 Task: Create a due date automation trigger when advanced on, on the wednesday before a card is due add dates starting in between 1 and 5 days at 11:00 AM.
Action: Mouse moved to (1242, 92)
Screenshot: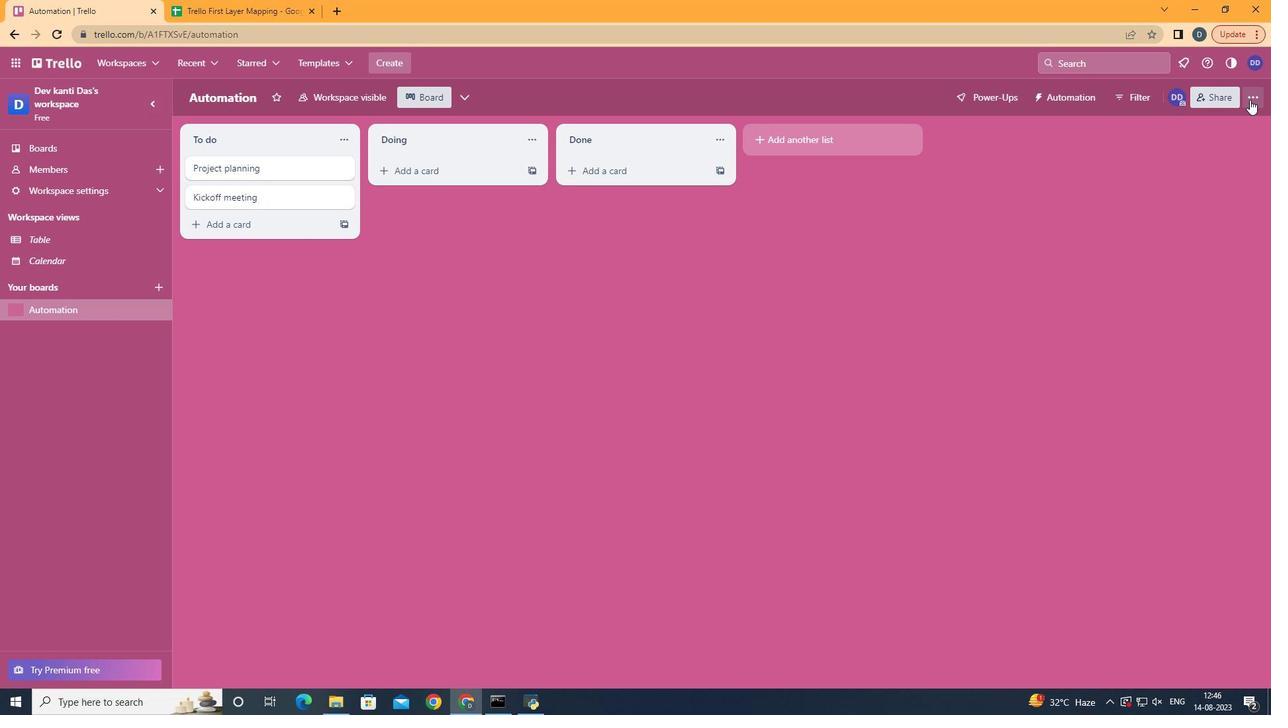 
Action: Mouse pressed left at (1242, 92)
Screenshot: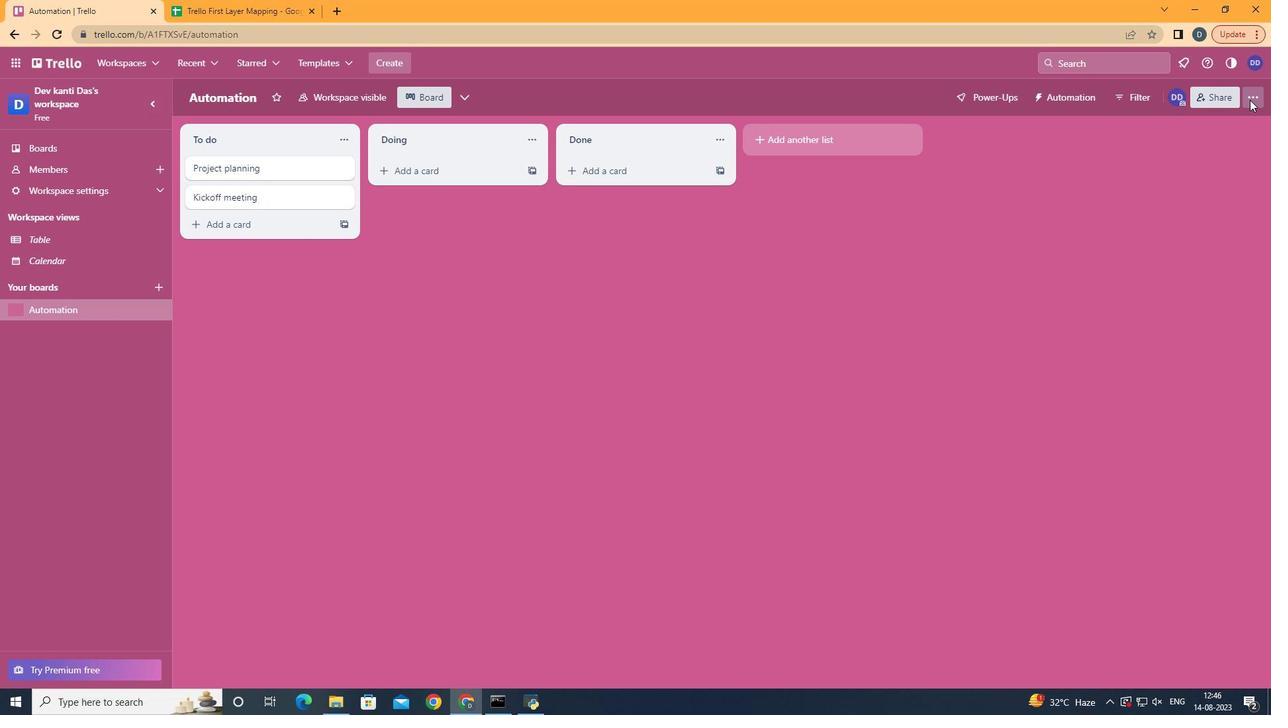 
Action: Mouse moved to (1137, 275)
Screenshot: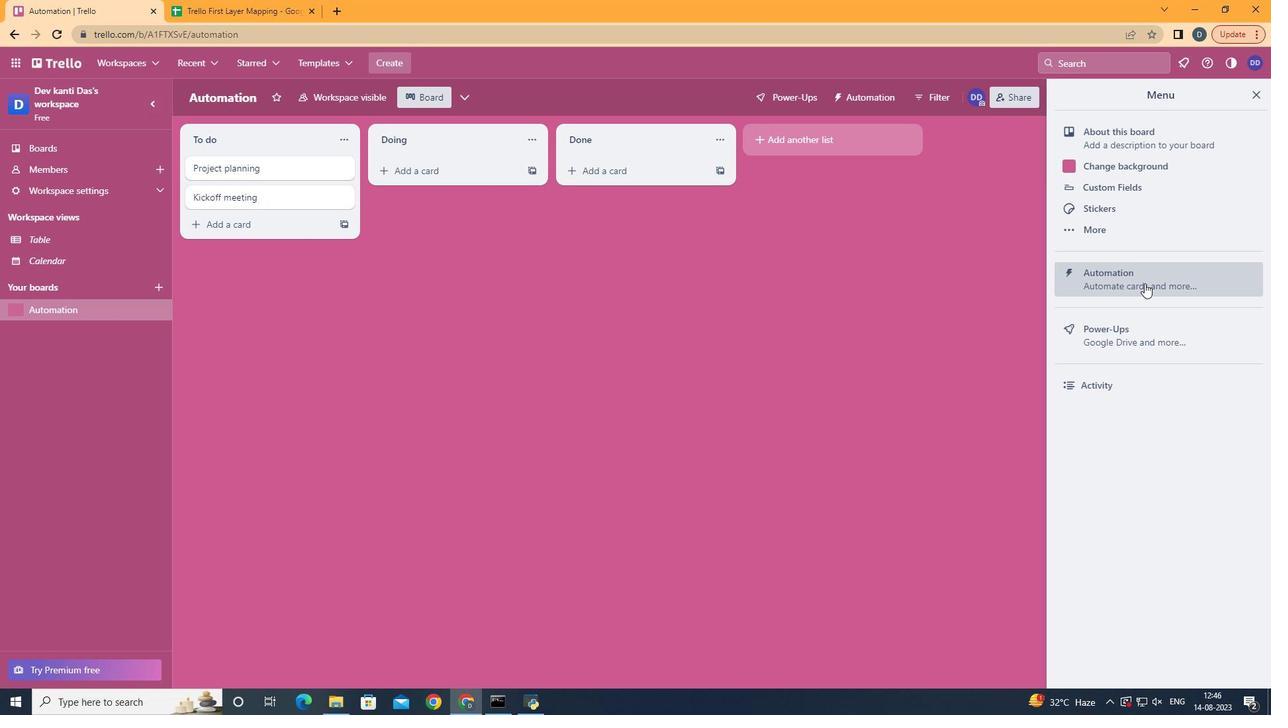 
Action: Mouse pressed left at (1137, 275)
Screenshot: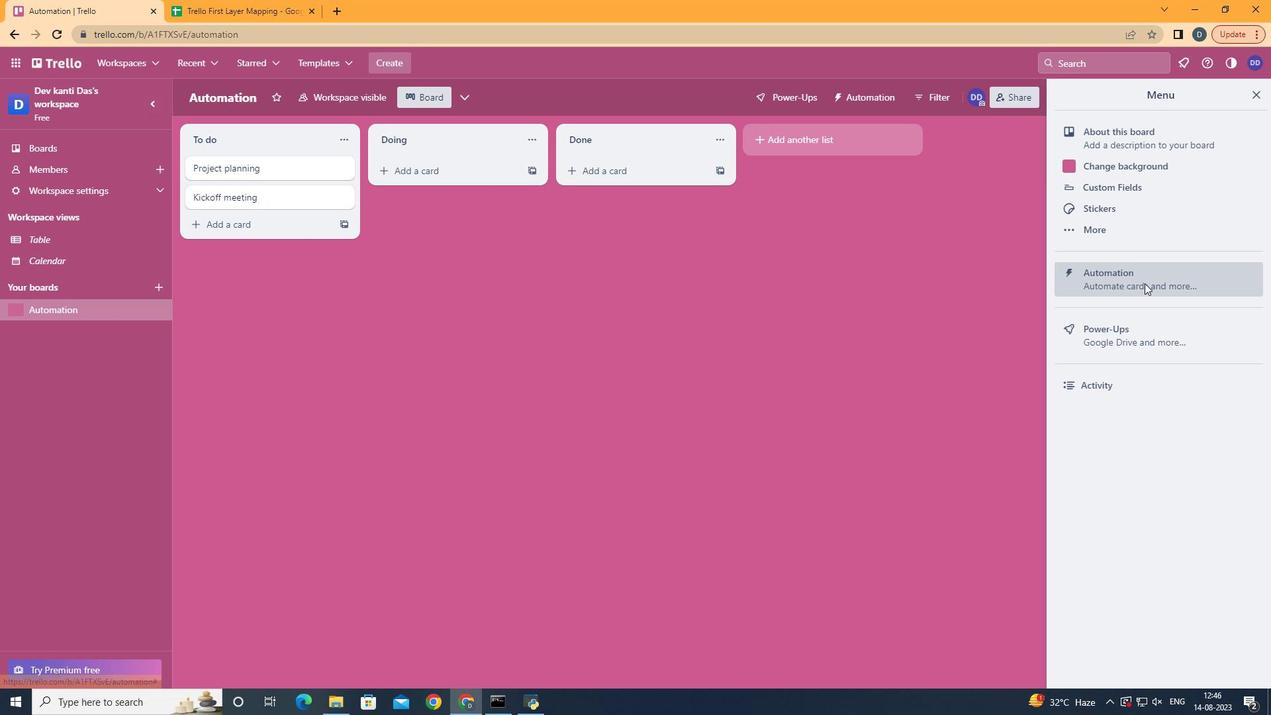 
Action: Mouse moved to (262, 258)
Screenshot: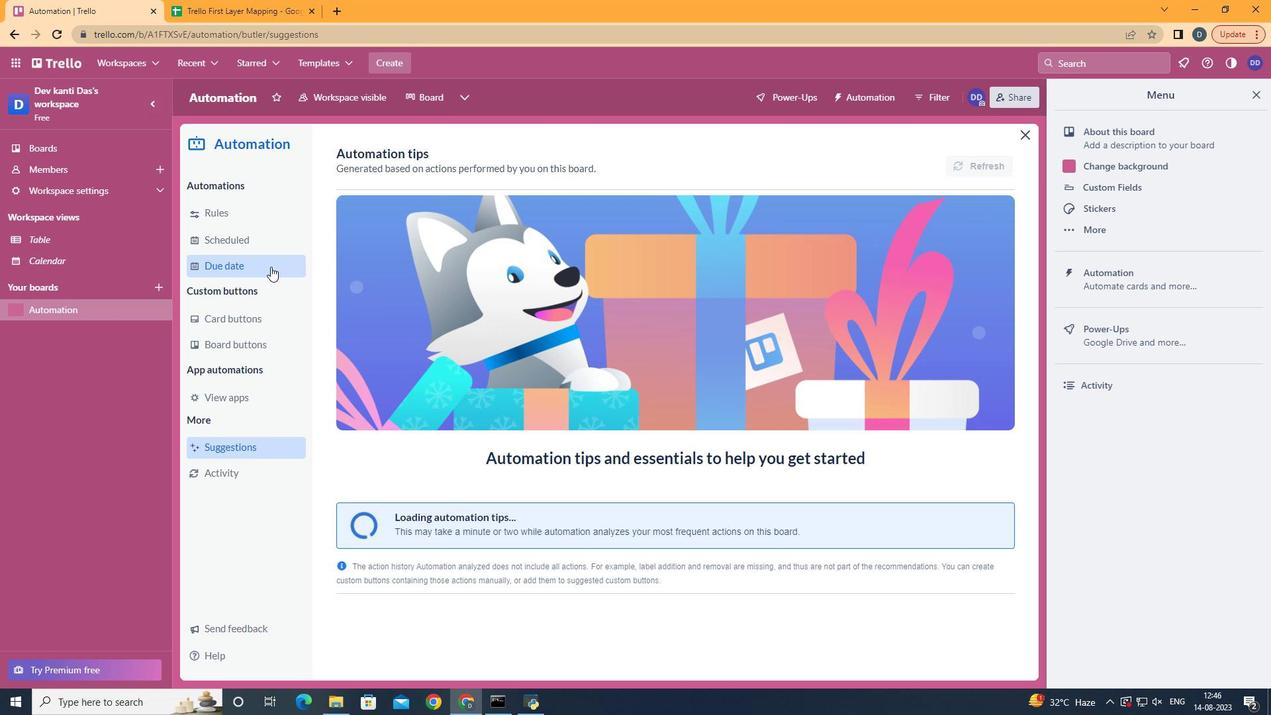 
Action: Mouse pressed left at (262, 258)
Screenshot: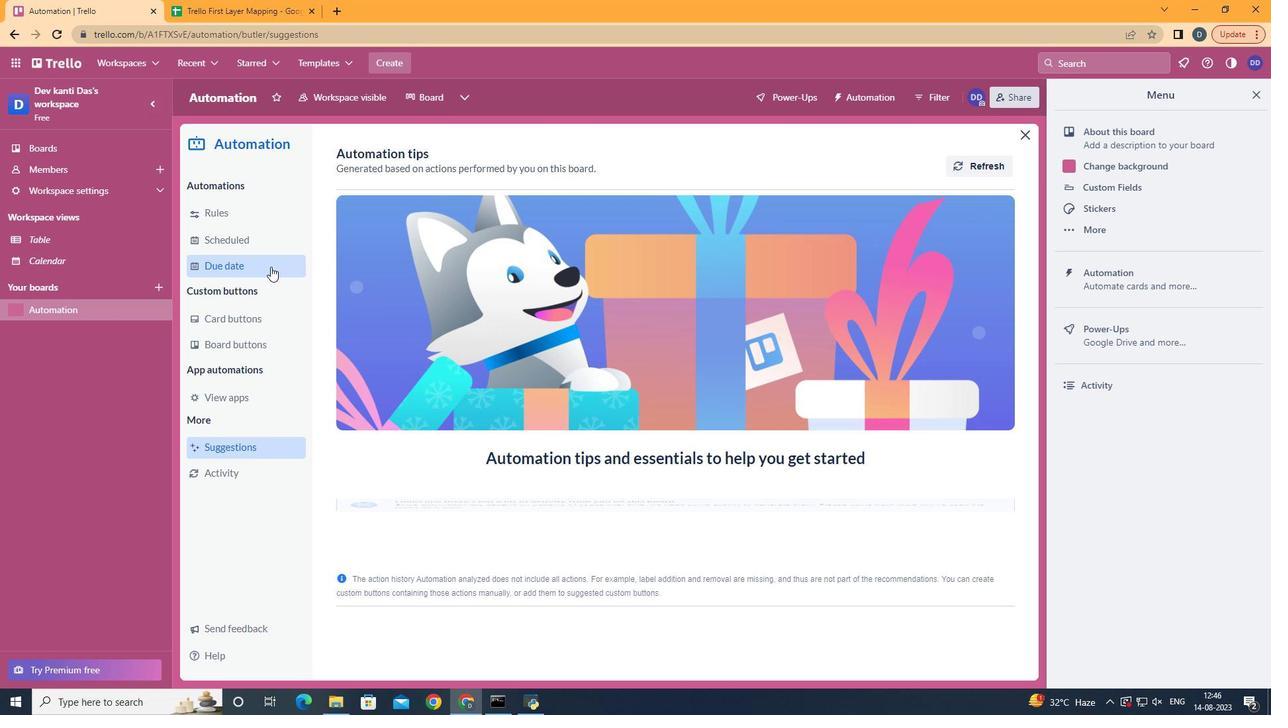 
Action: Mouse moved to (939, 158)
Screenshot: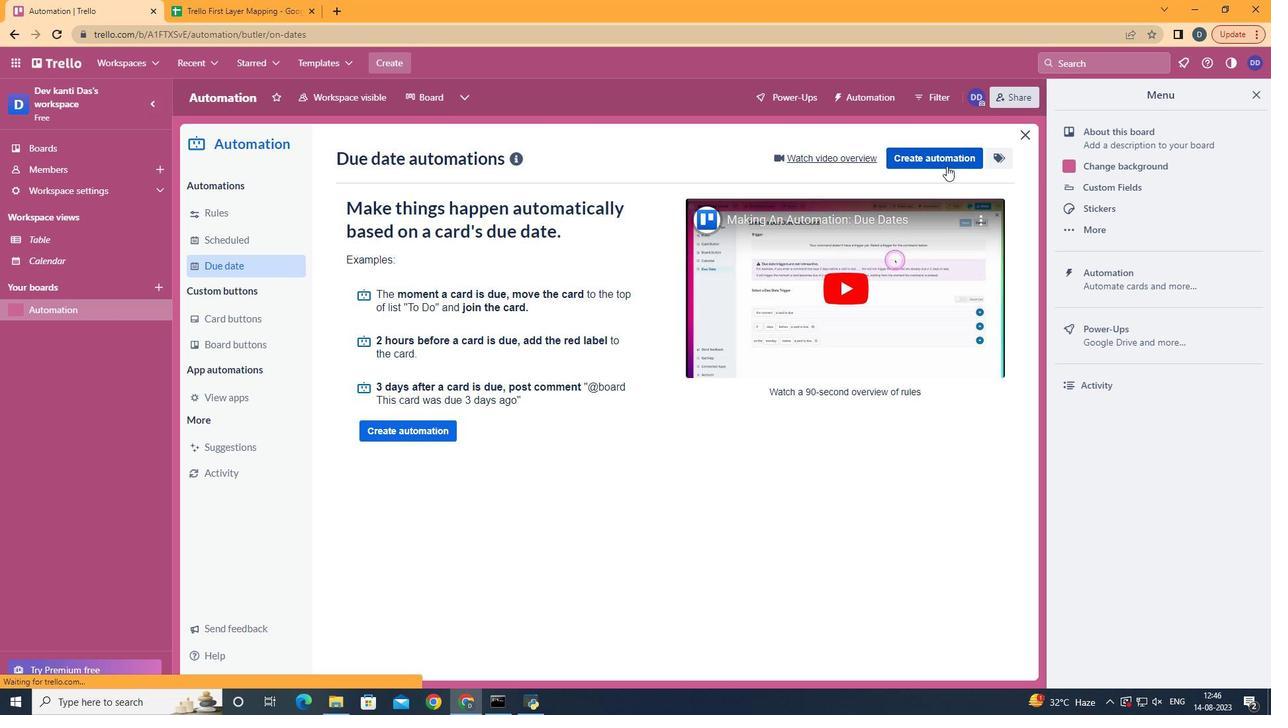 
Action: Mouse pressed left at (939, 158)
Screenshot: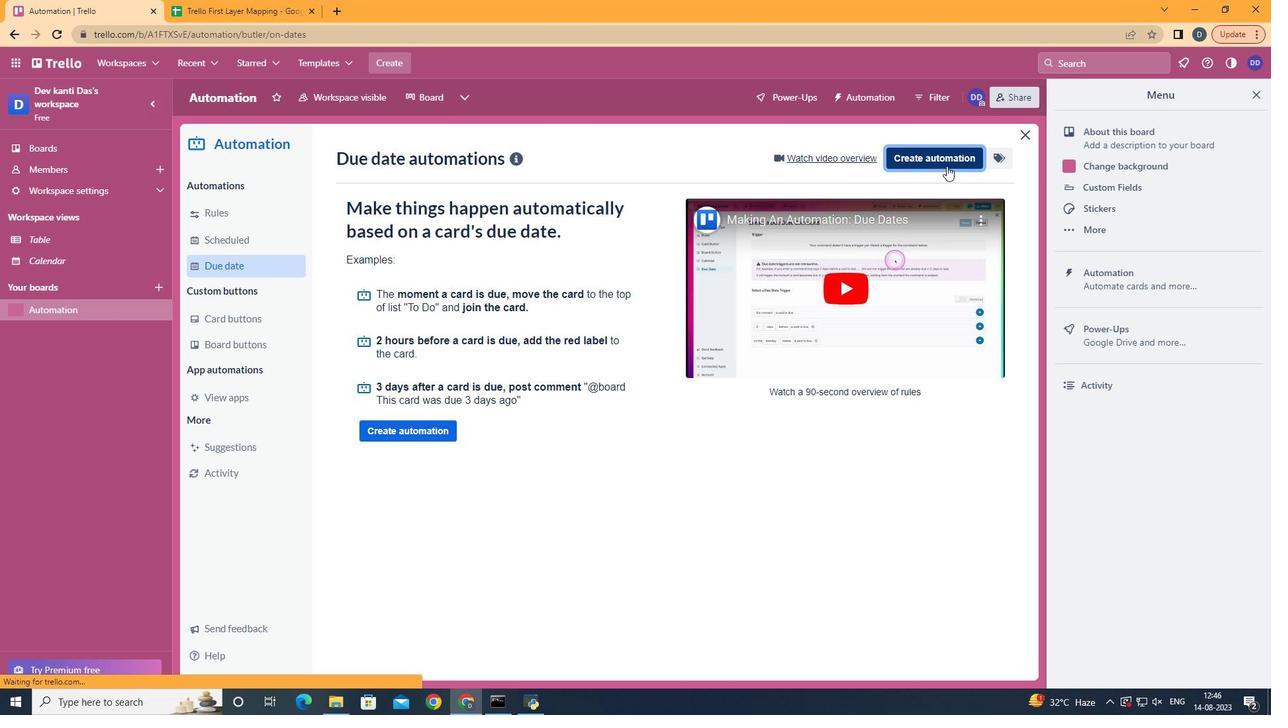 
Action: Mouse moved to (585, 271)
Screenshot: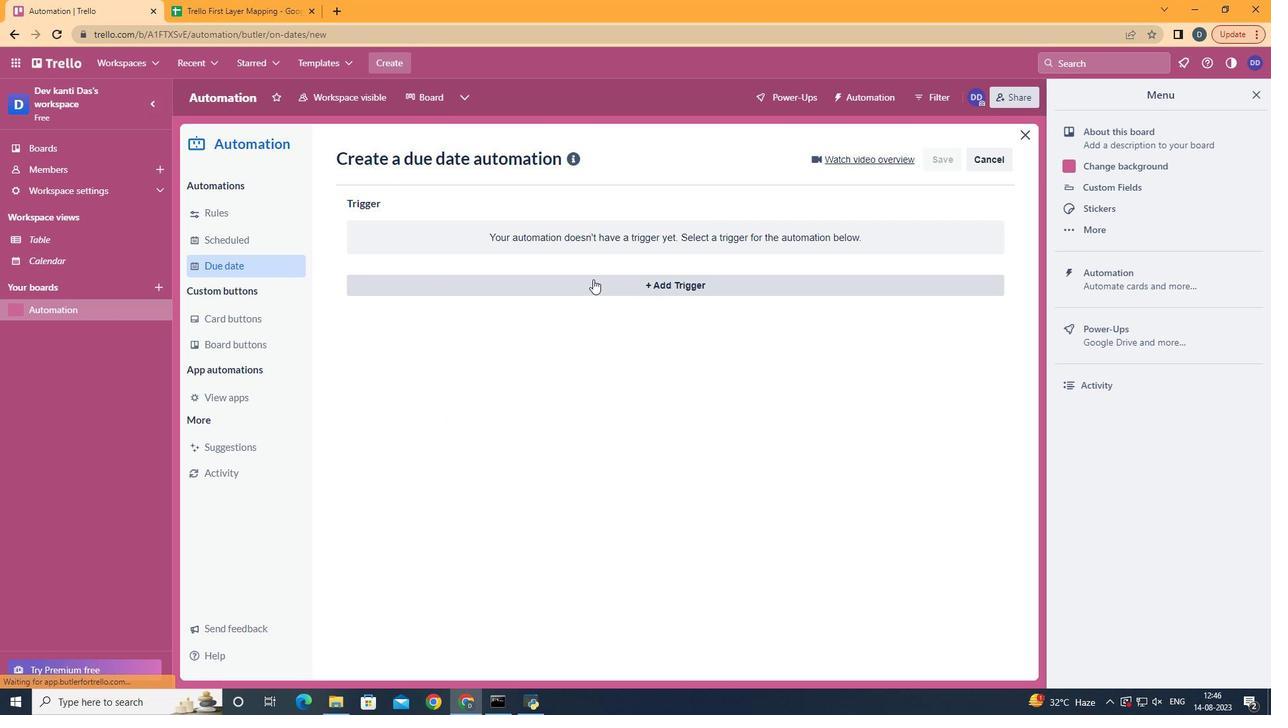 
Action: Mouse pressed left at (585, 271)
Screenshot: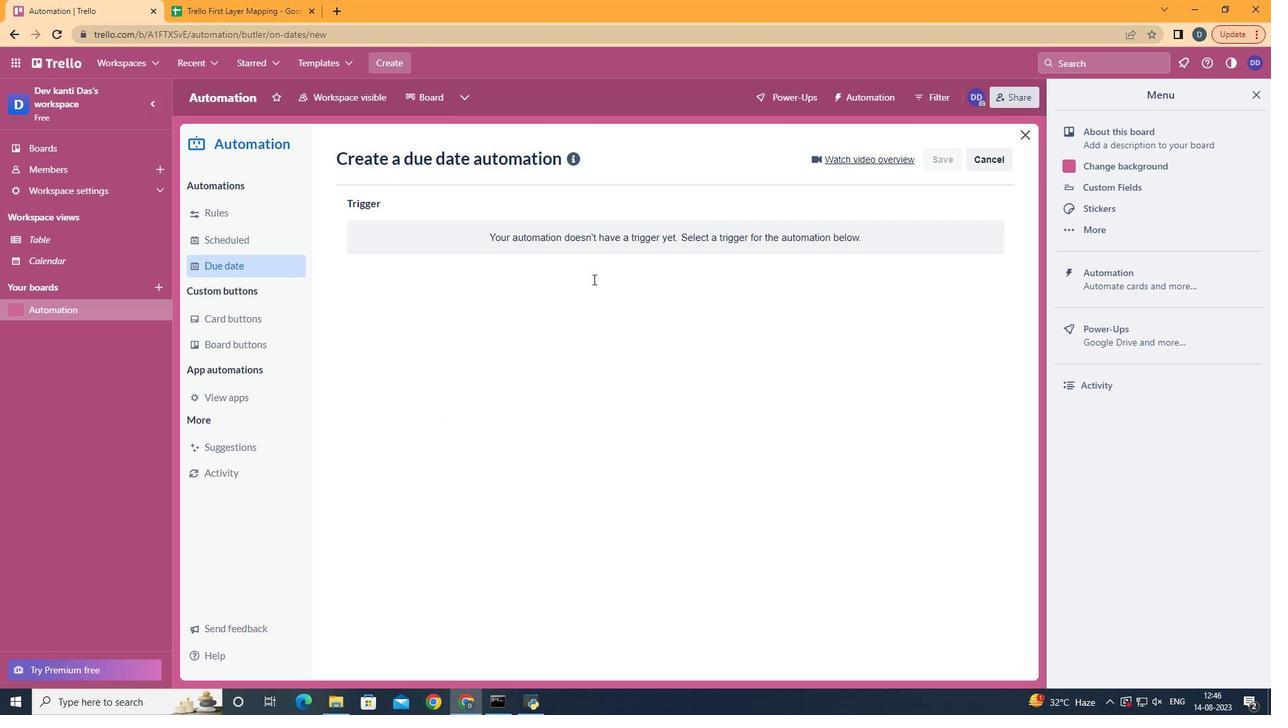
Action: Mouse moved to (435, 394)
Screenshot: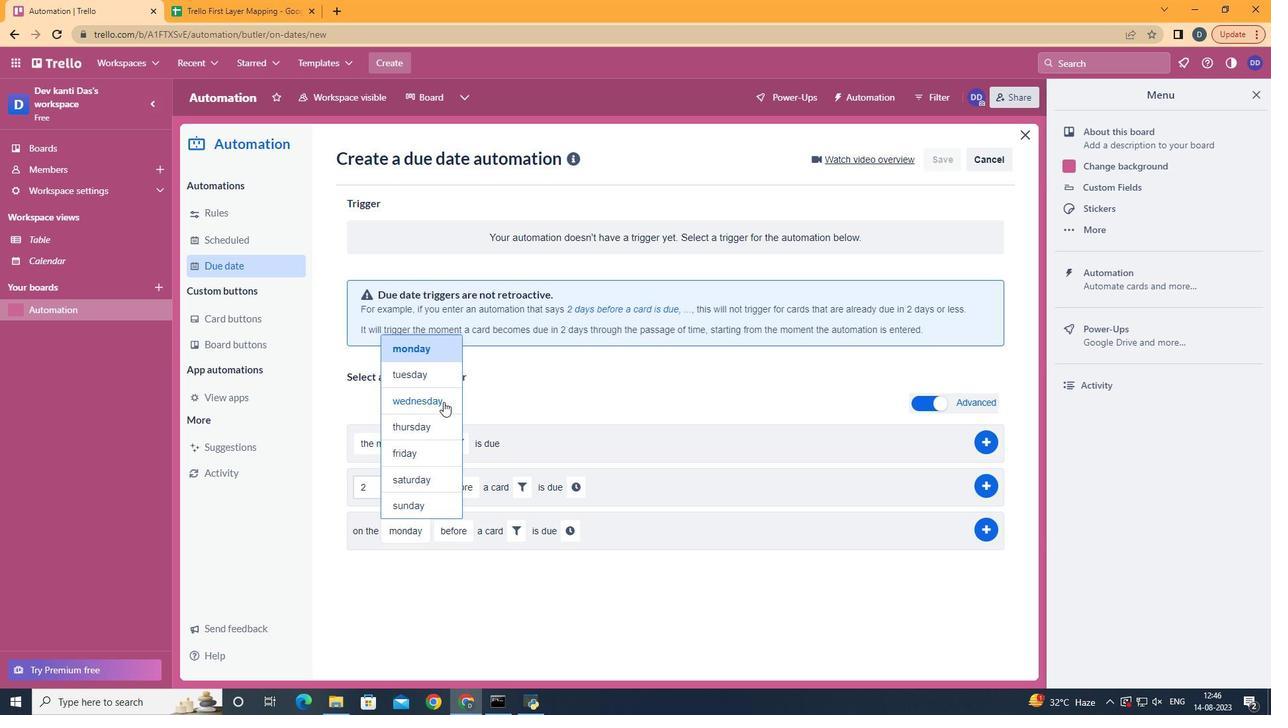 
Action: Mouse pressed left at (435, 394)
Screenshot: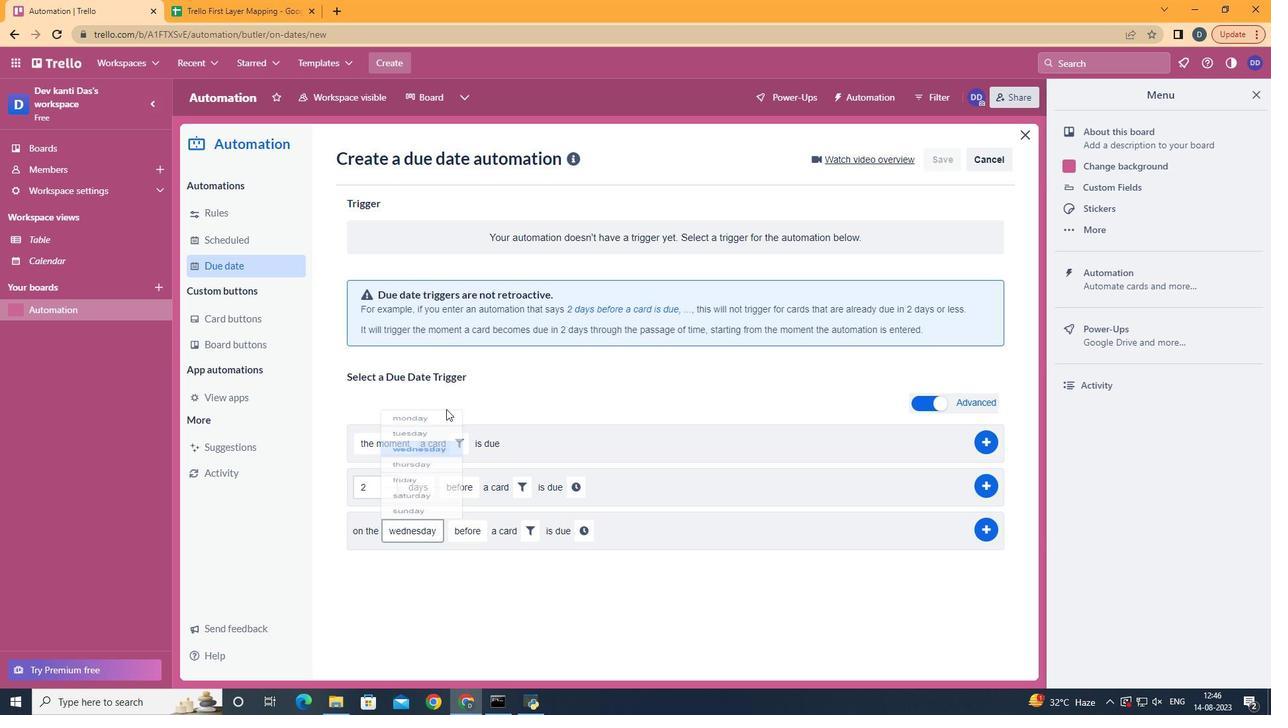 
Action: Mouse moved to (511, 521)
Screenshot: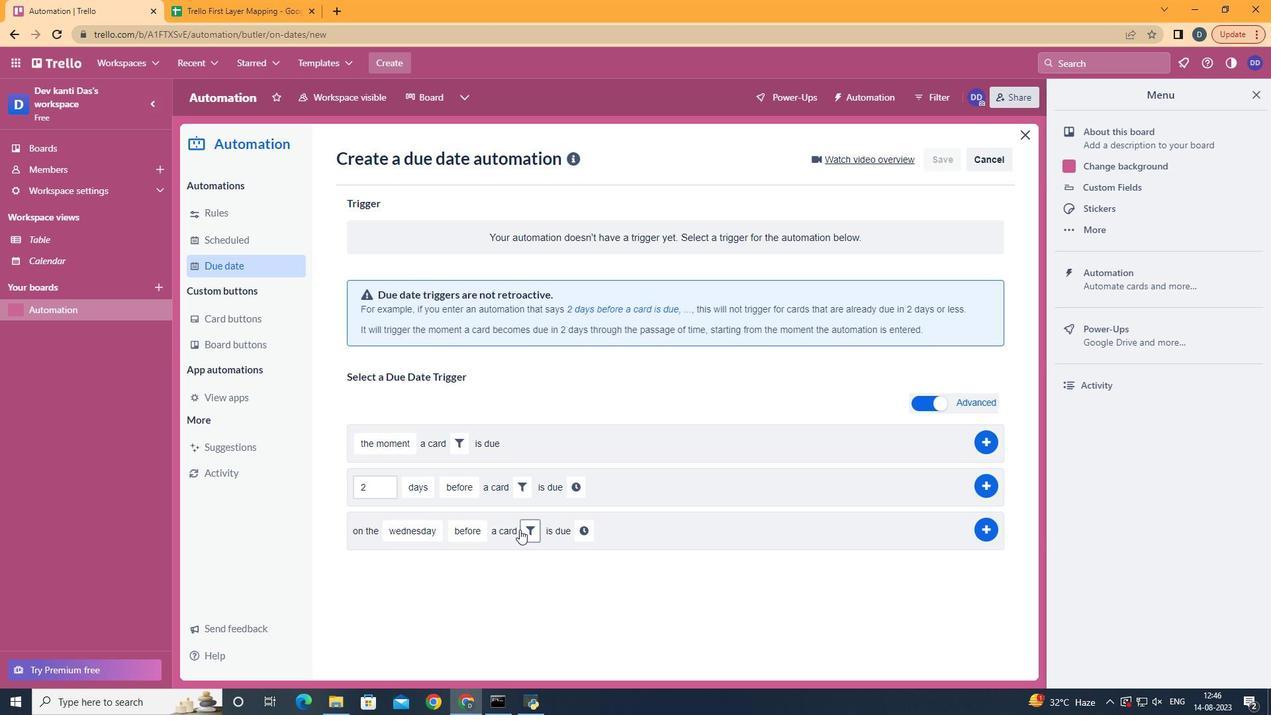 
Action: Mouse pressed left at (511, 521)
Screenshot: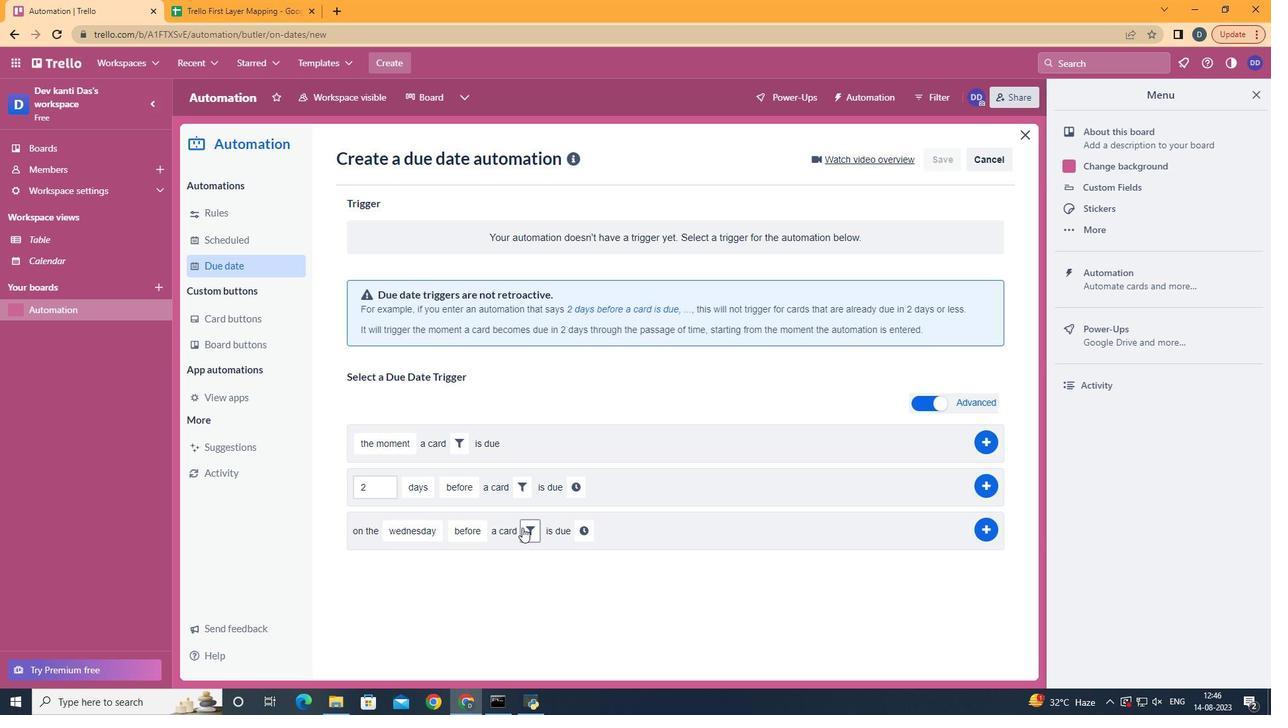 
Action: Mouse moved to (600, 561)
Screenshot: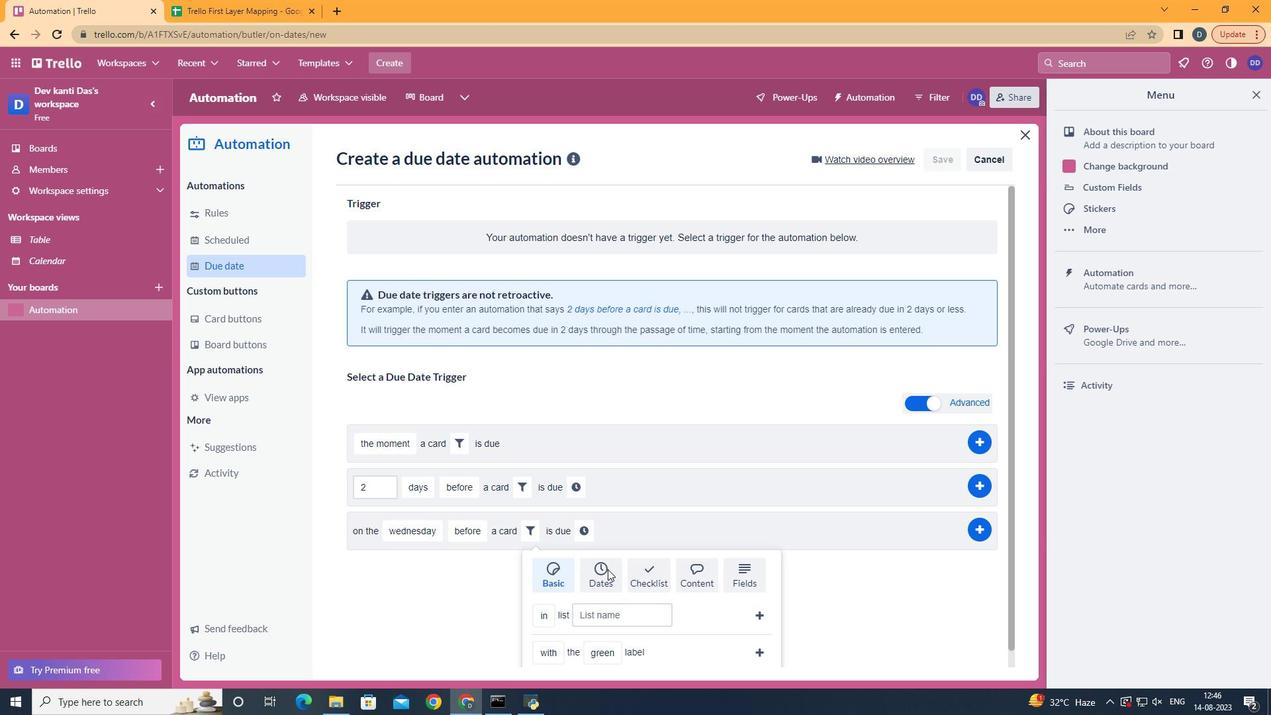
Action: Mouse pressed left at (600, 561)
Screenshot: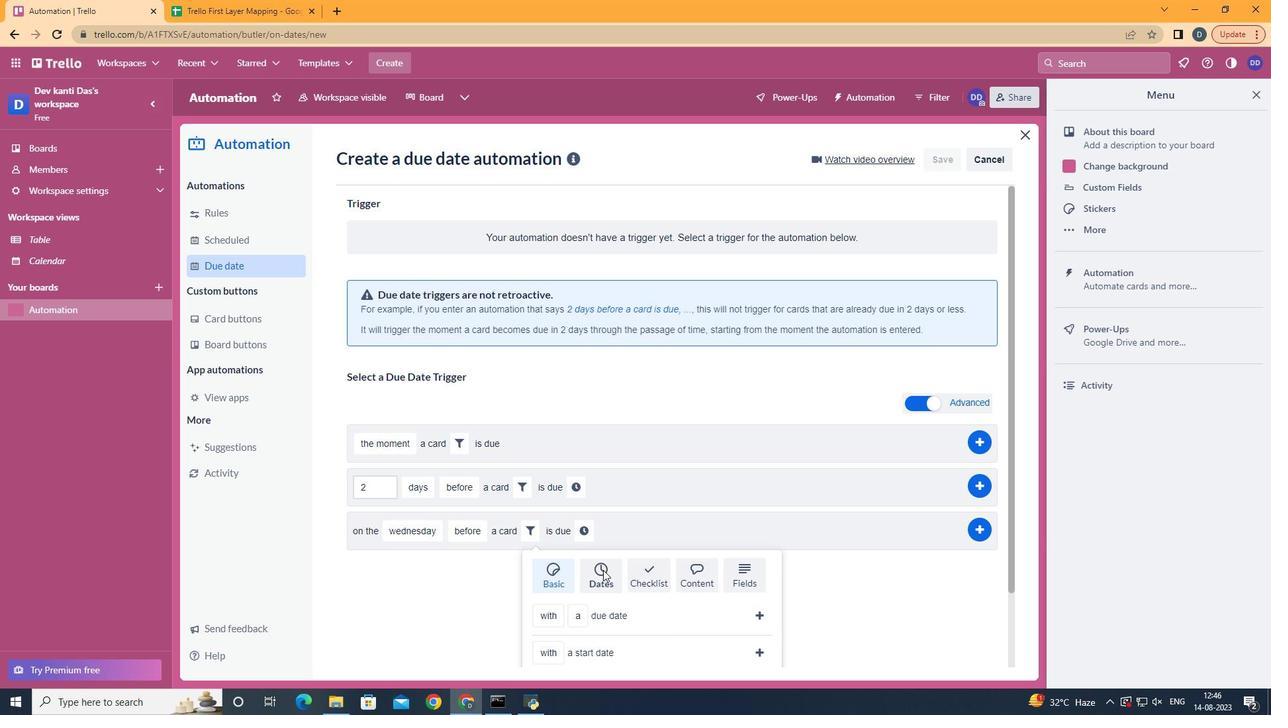 
Action: Mouse moved to (594, 562)
Screenshot: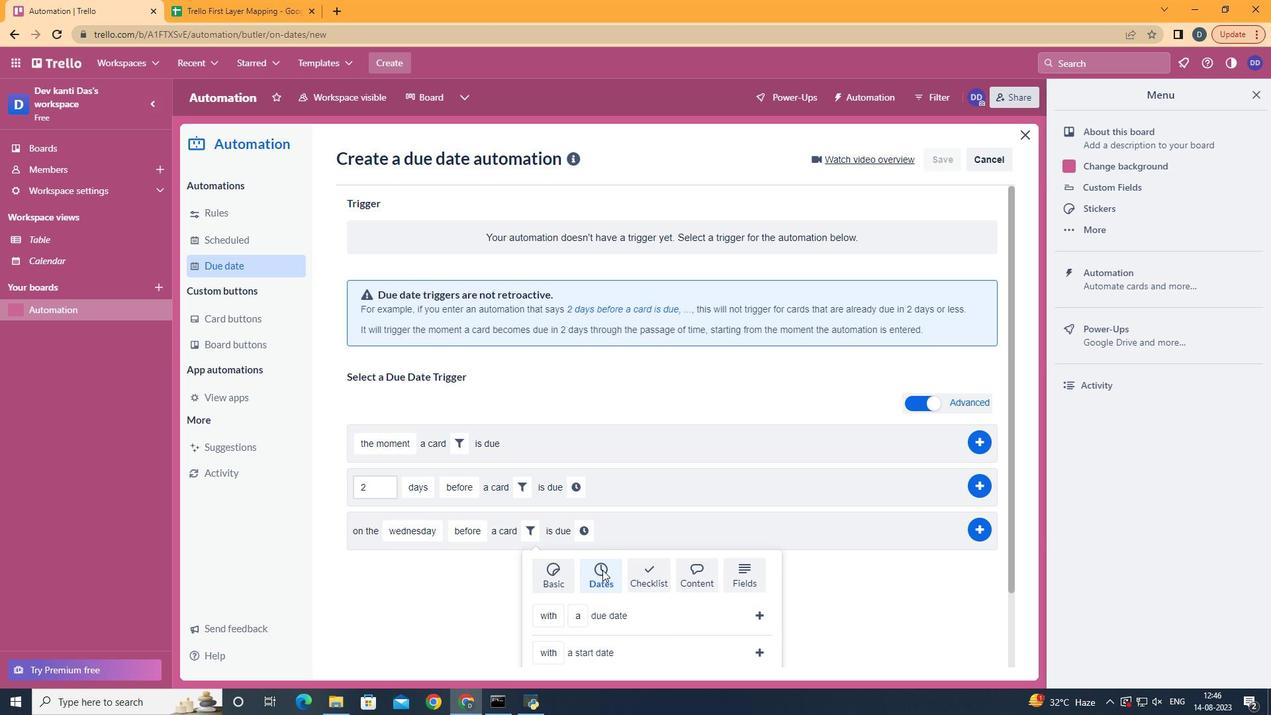 
Action: Mouse scrolled (594, 561) with delta (0, 0)
Screenshot: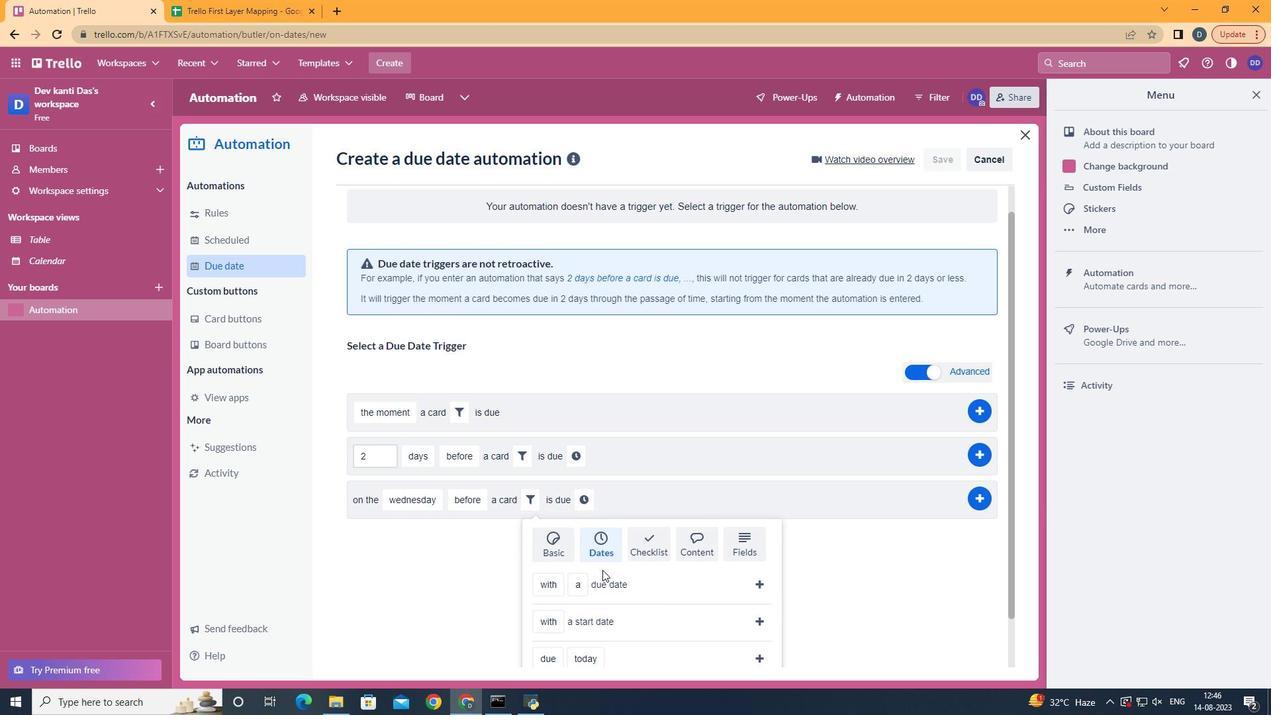 
Action: Mouse scrolled (594, 561) with delta (0, 0)
Screenshot: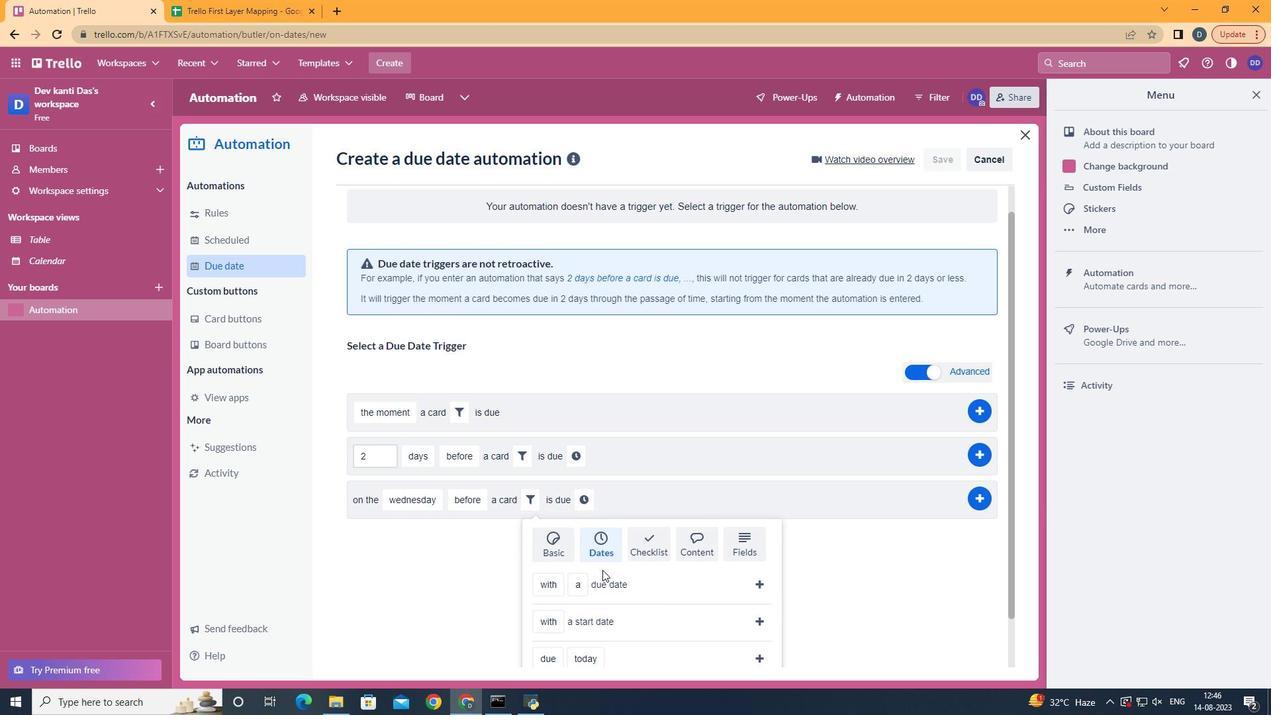 
Action: Mouse scrolled (594, 561) with delta (0, 0)
Screenshot: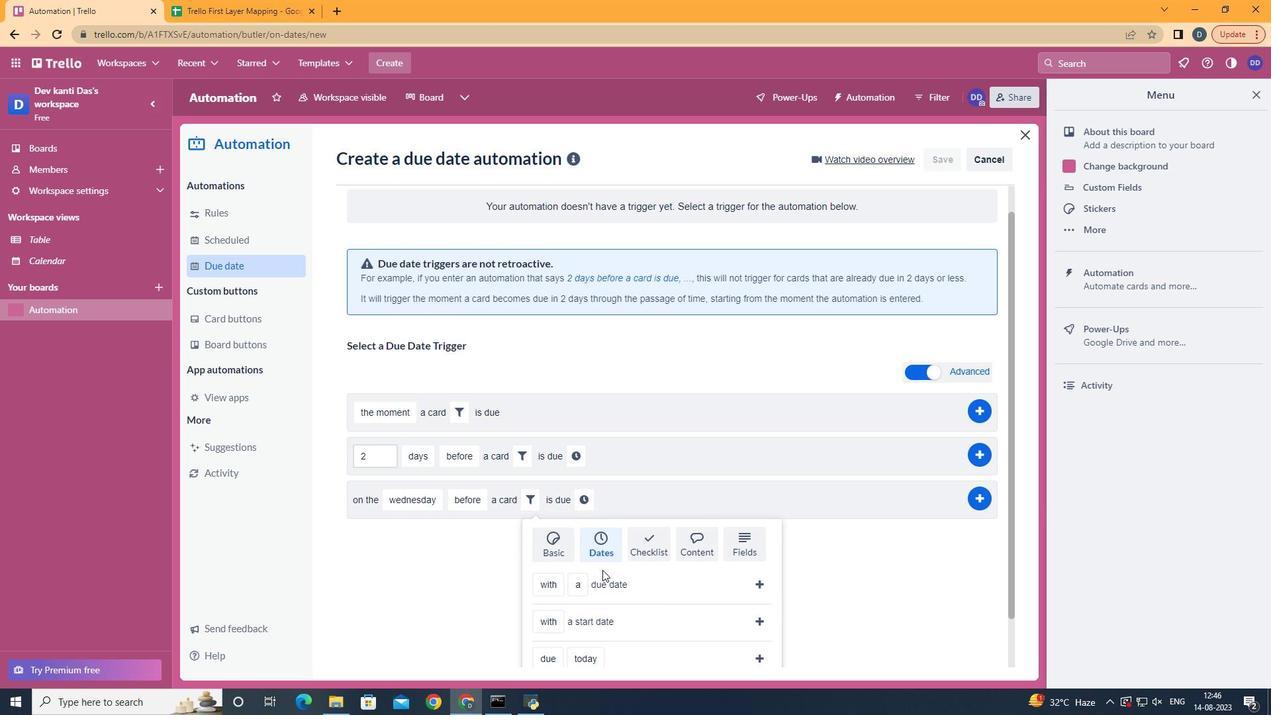 
Action: Mouse scrolled (594, 561) with delta (0, 0)
Screenshot: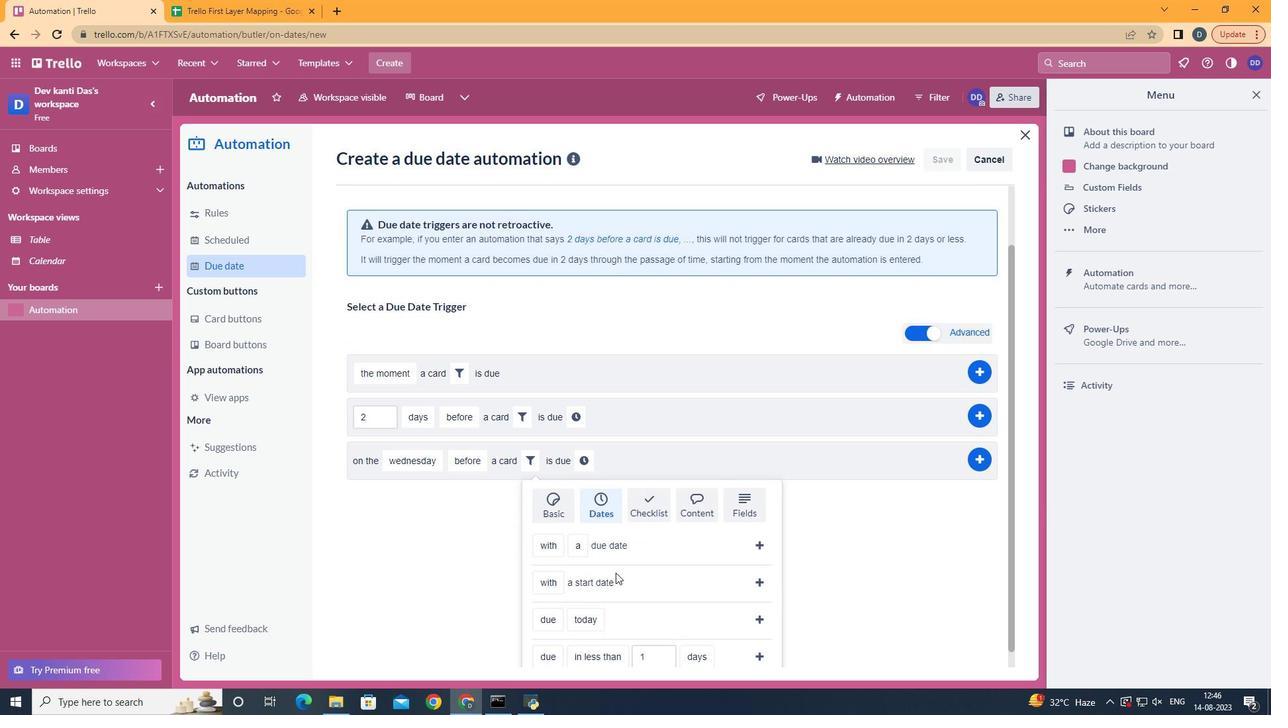 
Action: Mouse moved to (553, 607)
Screenshot: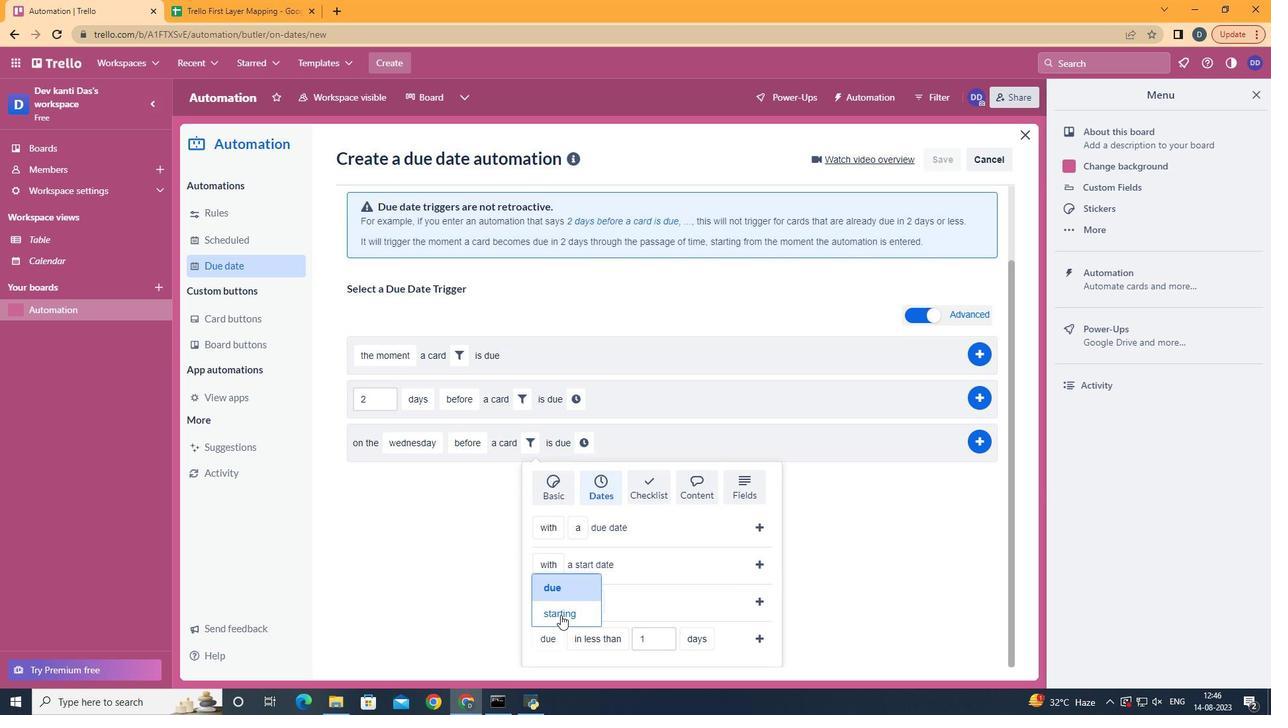 
Action: Mouse pressed left at (553, 607)
Screenshot: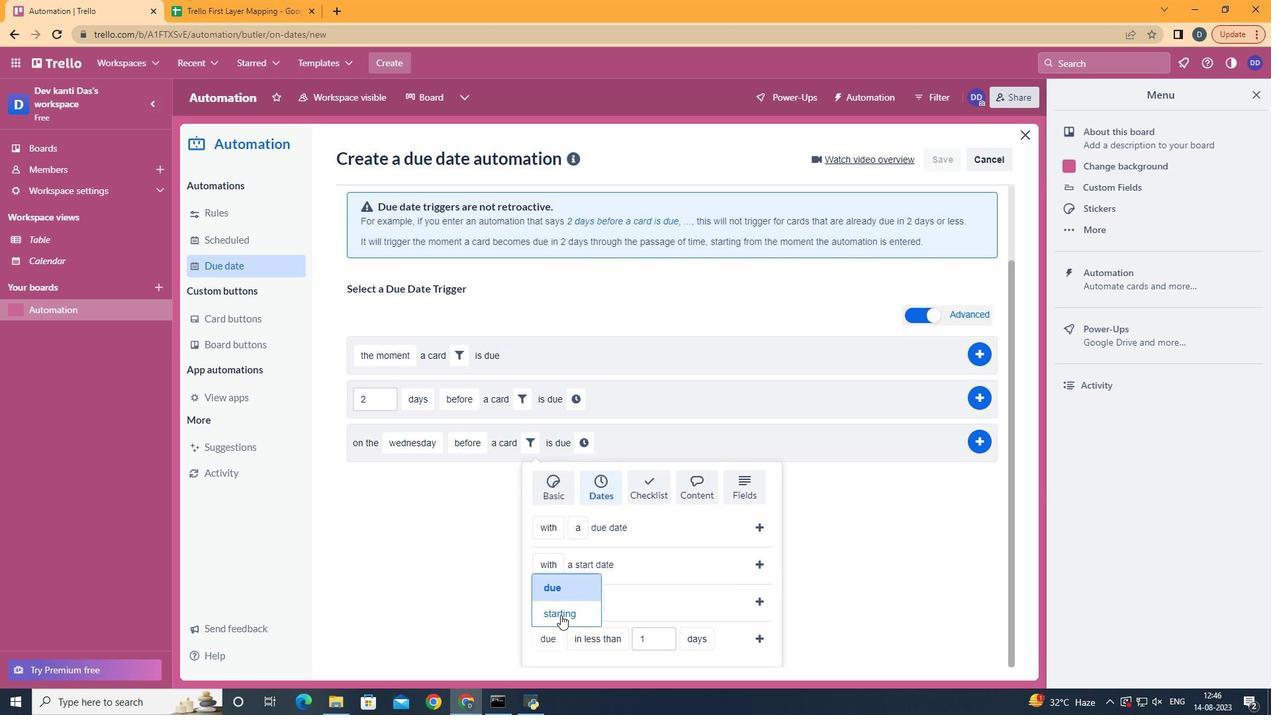
Action: Mouse moved to (616, 611)
Screenshot: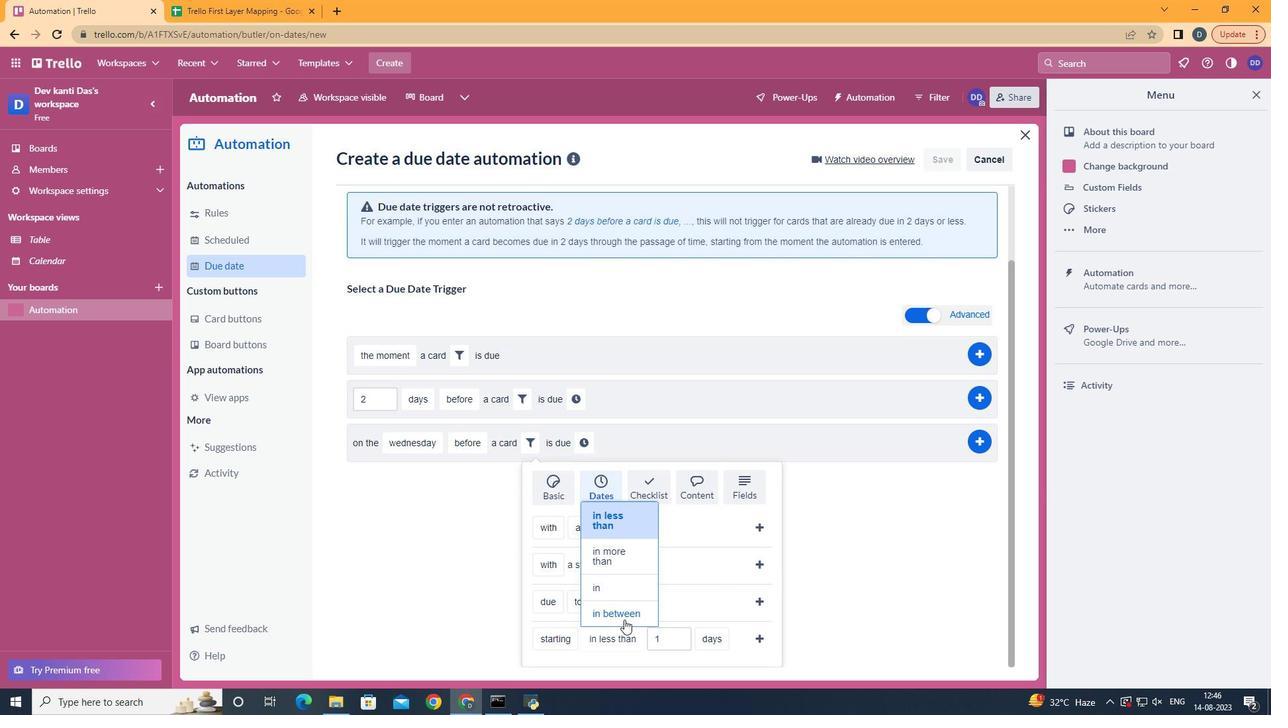 
Action: Mouse pressed left at (616, 611)
Screenshot: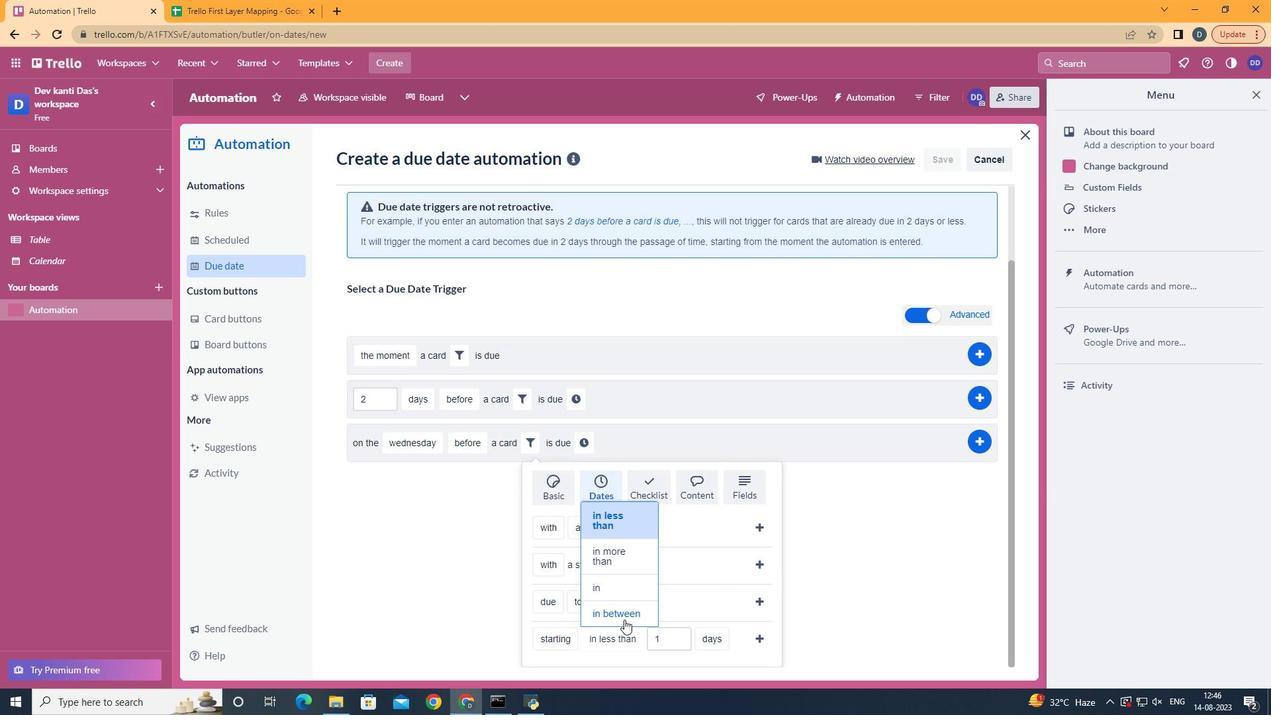
Action: Mouse moved to (810, 636)
Screenshot: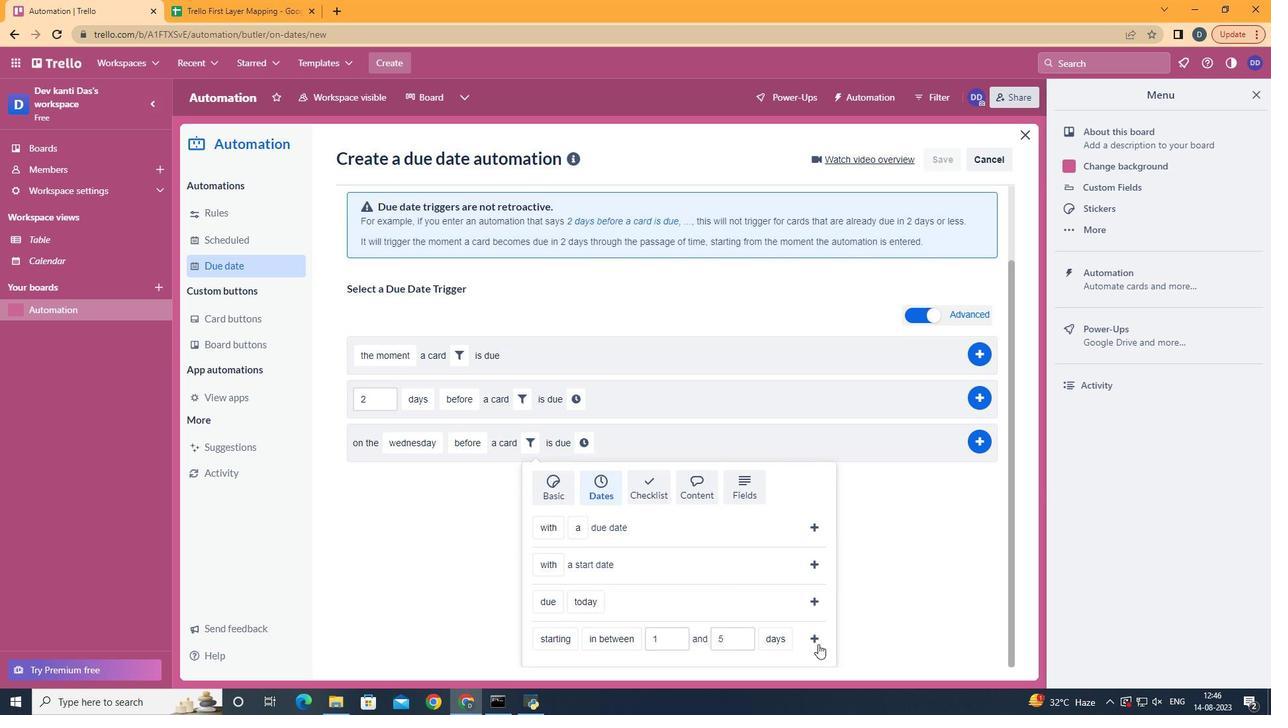 
Action: Mouse pressed left at (810, 636)
Screenshot: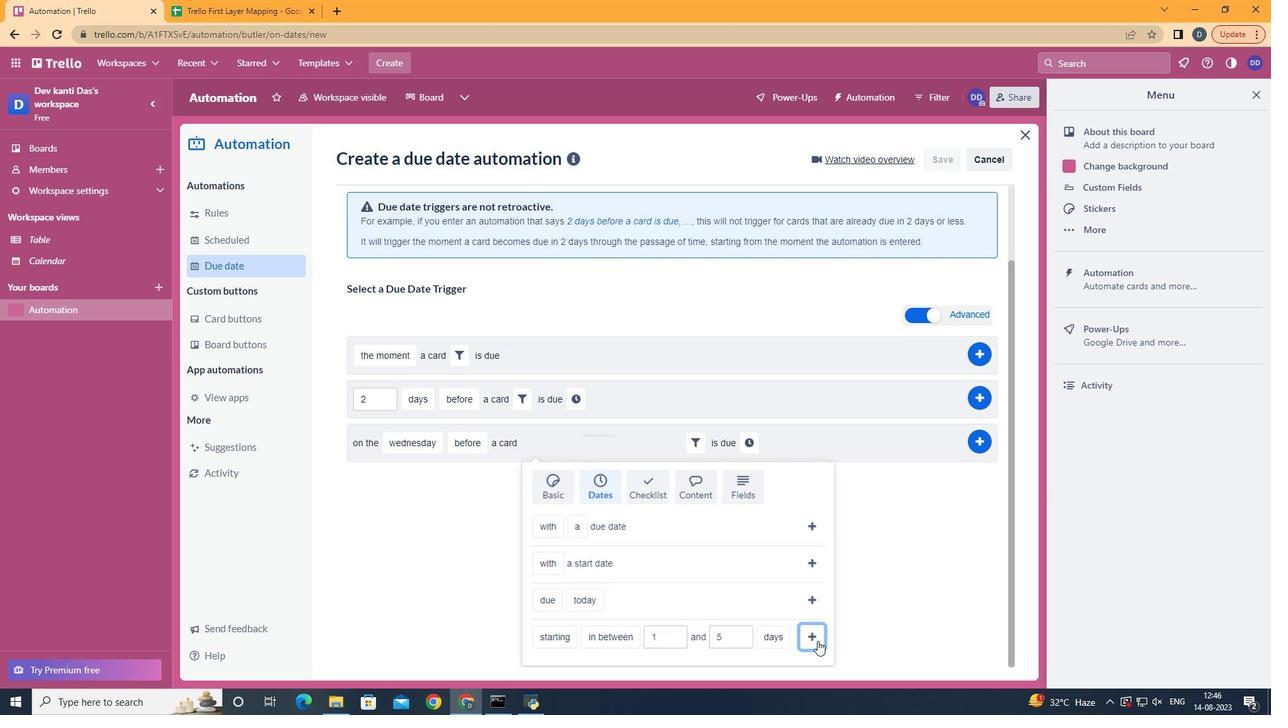 
Action: Mouse moved to (746, 527)
Screenshot: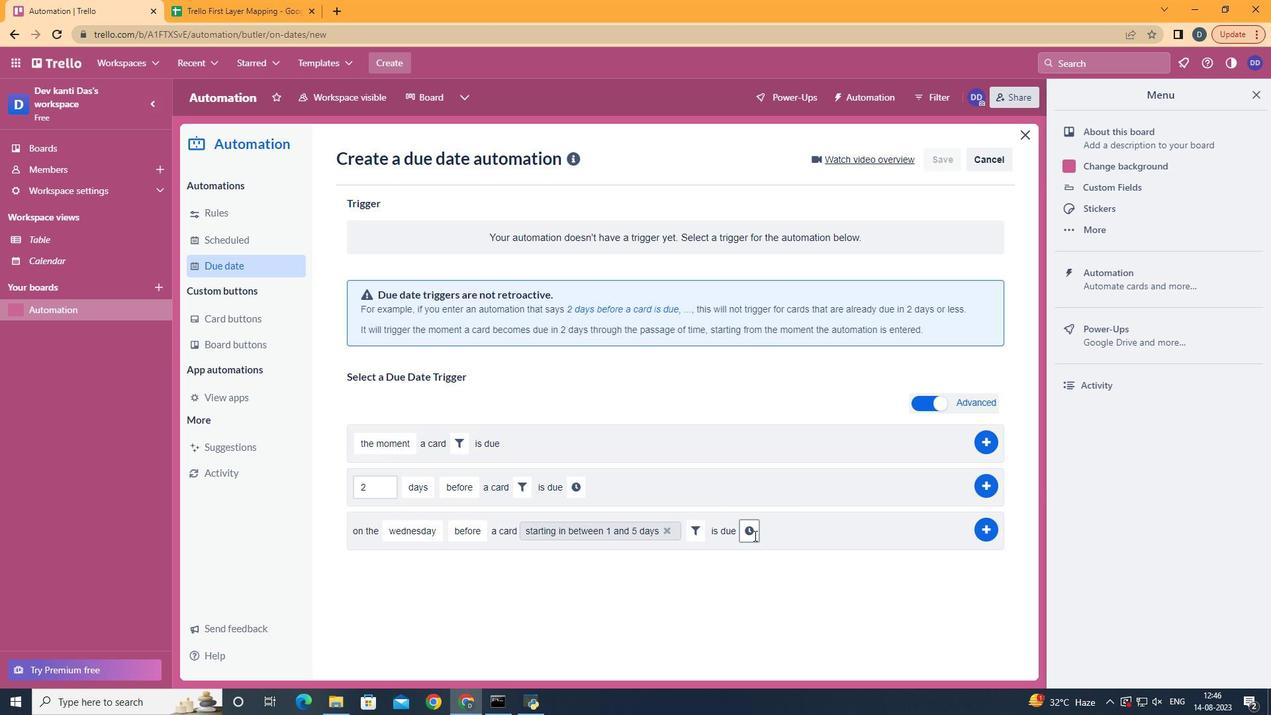 
Action: Mouse pressed left at (746, 527)
Screenshot: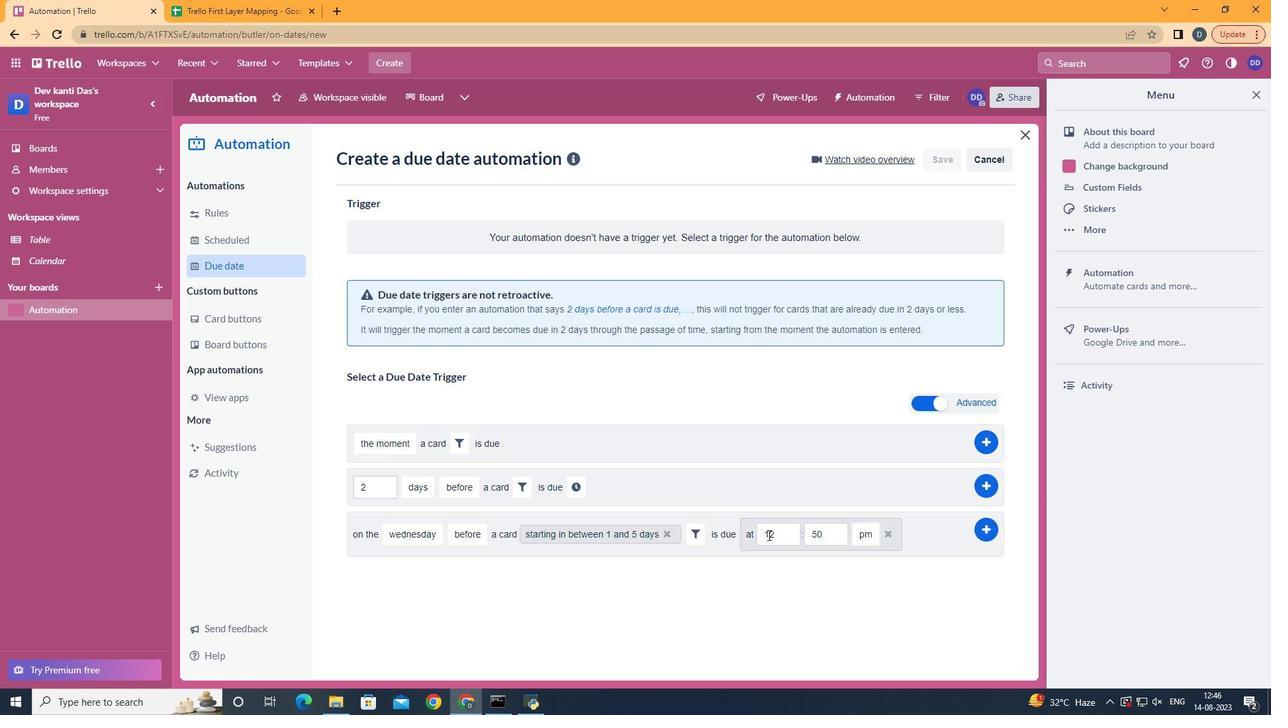 
Action: Mouse moved to (777, 531)
Screenshot: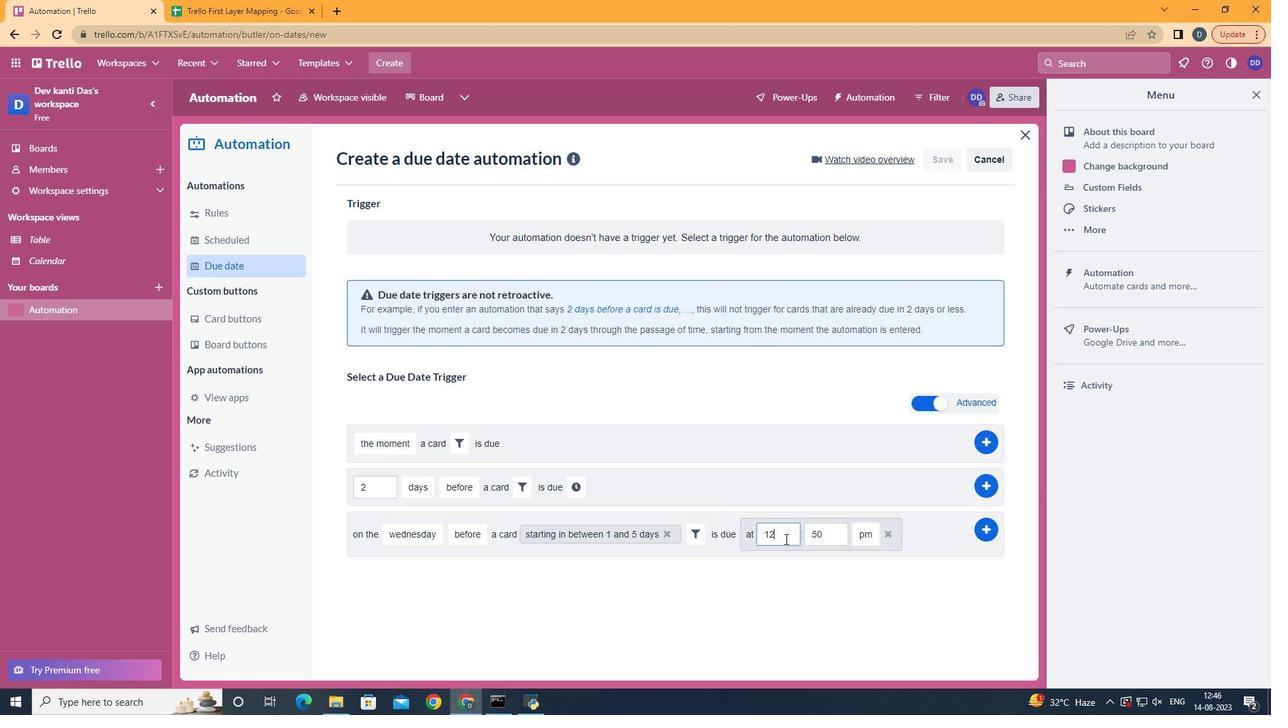 
Action: Mouse pressed left at (777, 531)
Screenshot: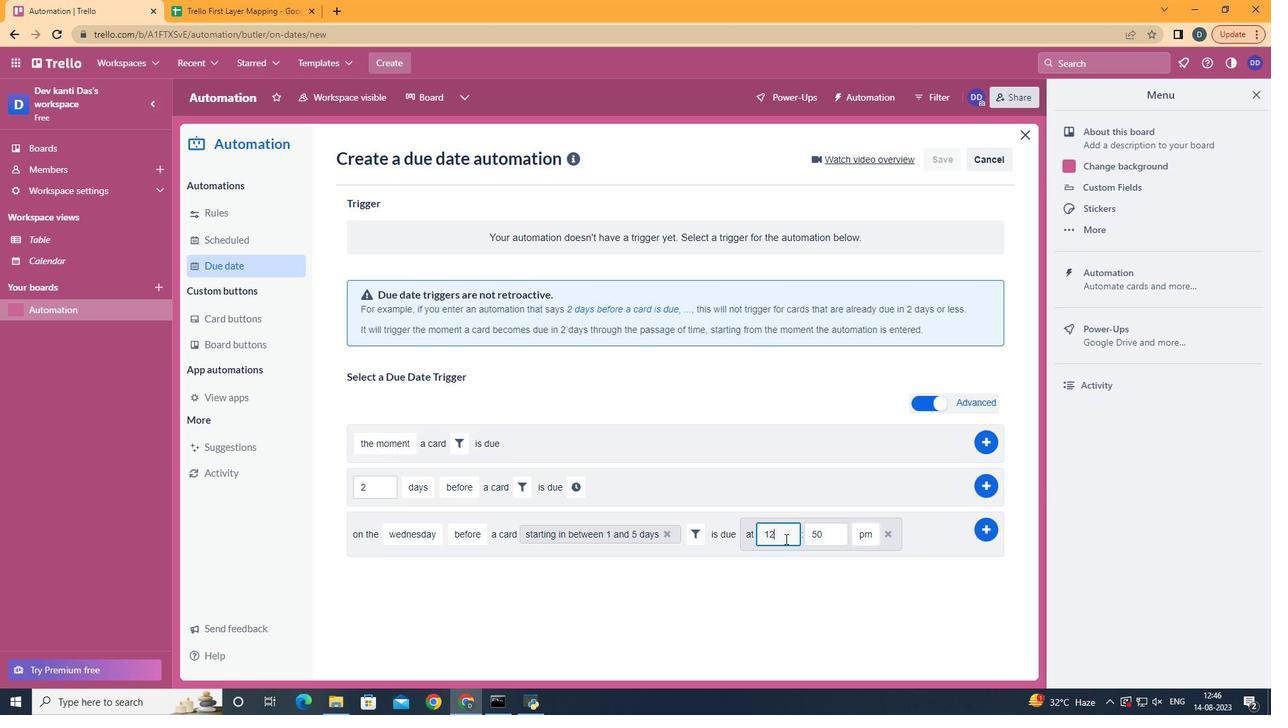 
Action: Key pressed <Key.backspace>1
Screenshot: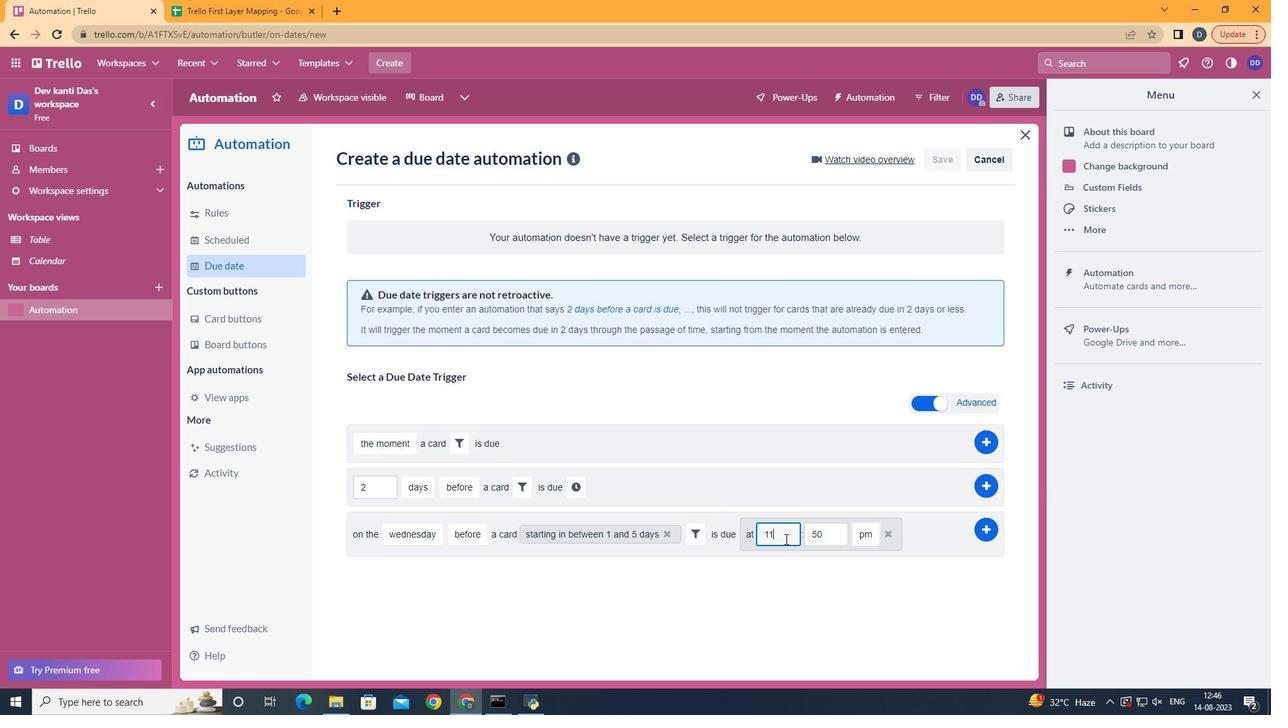 
Action: Mouse moved to (833, 523)
Screenshot: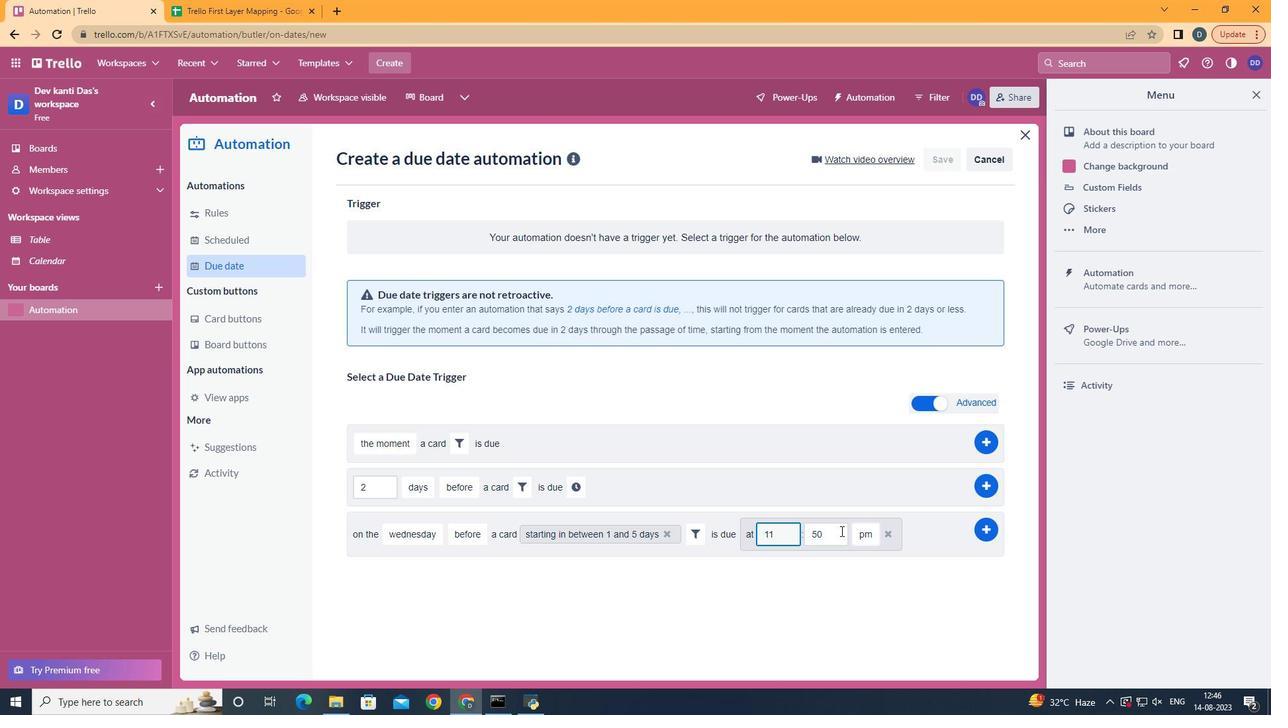 
Action: Mouse pressed left at (833, 523)
Screenshot: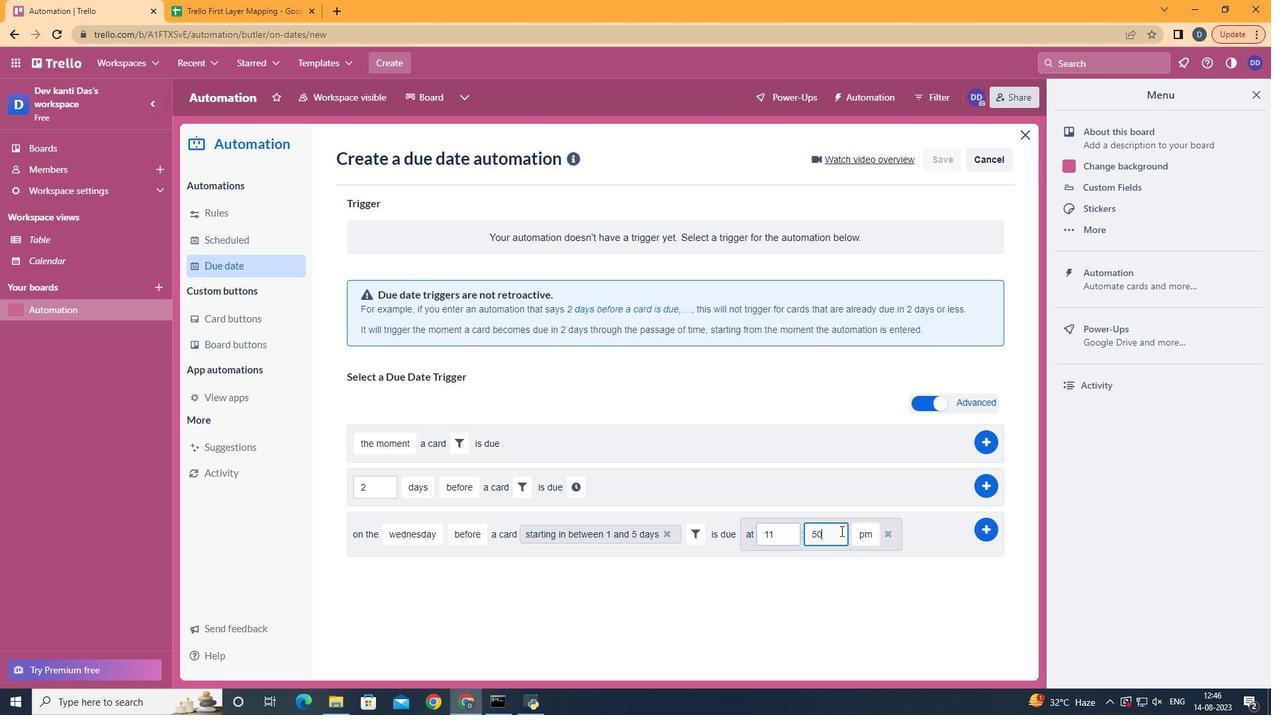 
Action: Key pressed <Key.backspace><Key.backspace>00
Screenshot: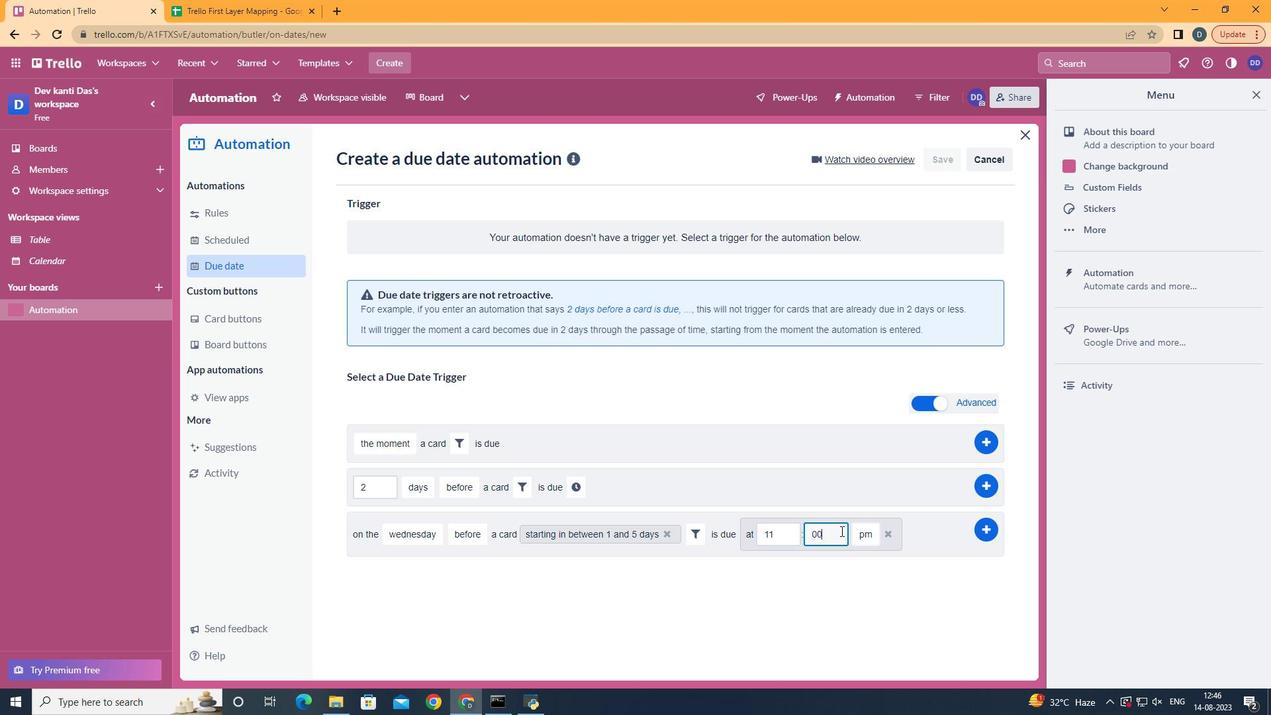 
Action: Mouse moved to (866, 547)
Screenshot: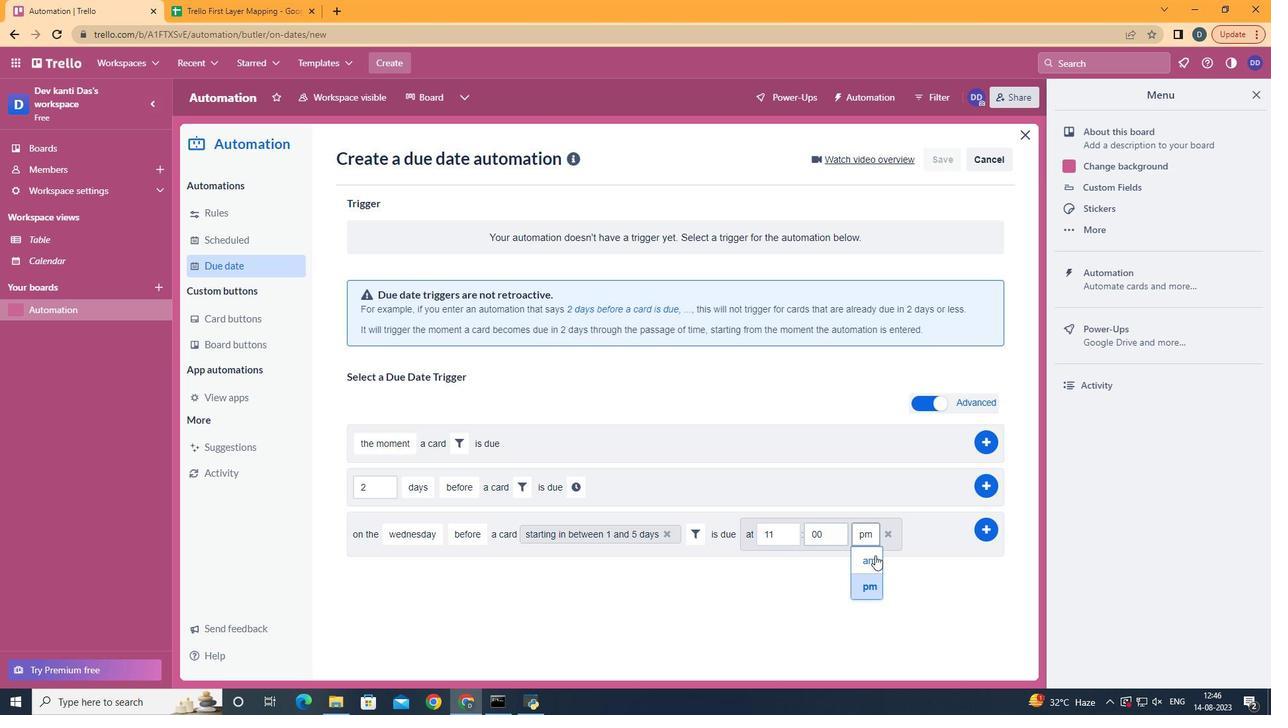 
Action: Mouse pressed left at (866, 547)
Screenshot: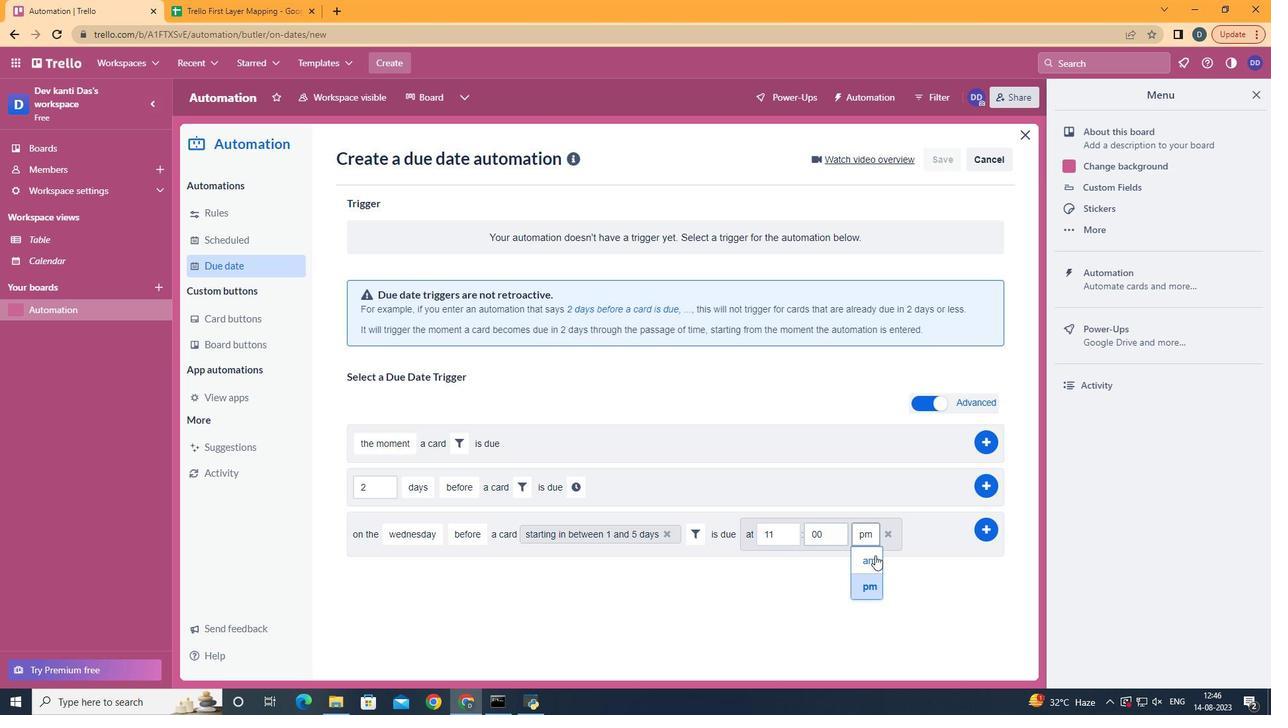 
Action: Mouse moved to (974, 519)
Screenshot: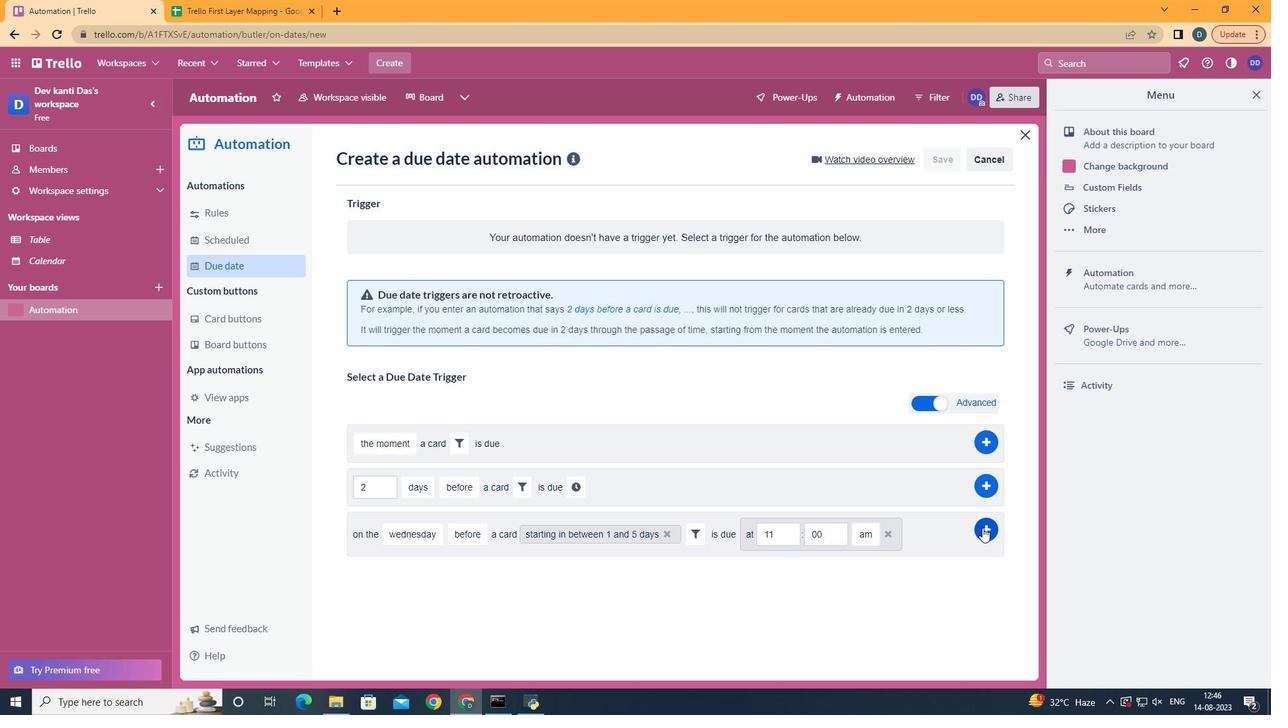 
Action: Mouse pressed left at (974, 519)
Screenshot: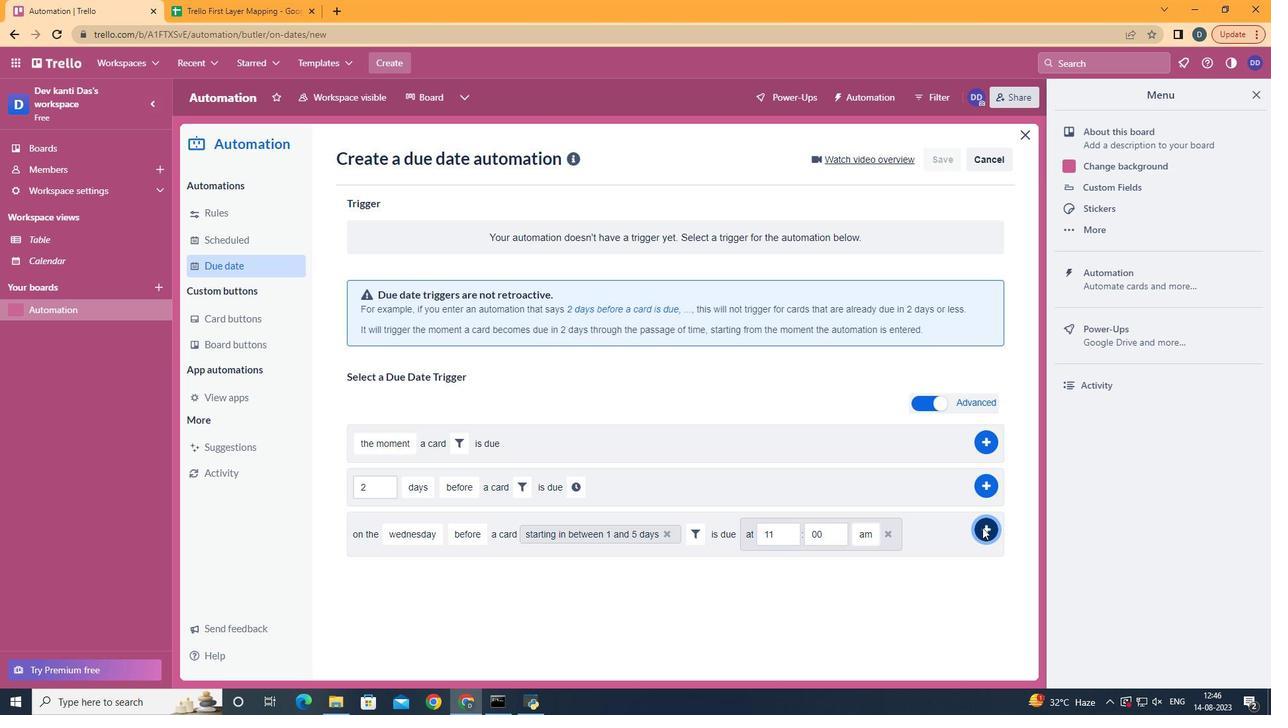 
